 Task: Create a rule from the Routing list, Task moved to a section -> Set Priority in the project BrainBoost , set the section as To-Do and set the priority of the task as  High
Action: Mouse moved to (1012, 570)
Screenshot: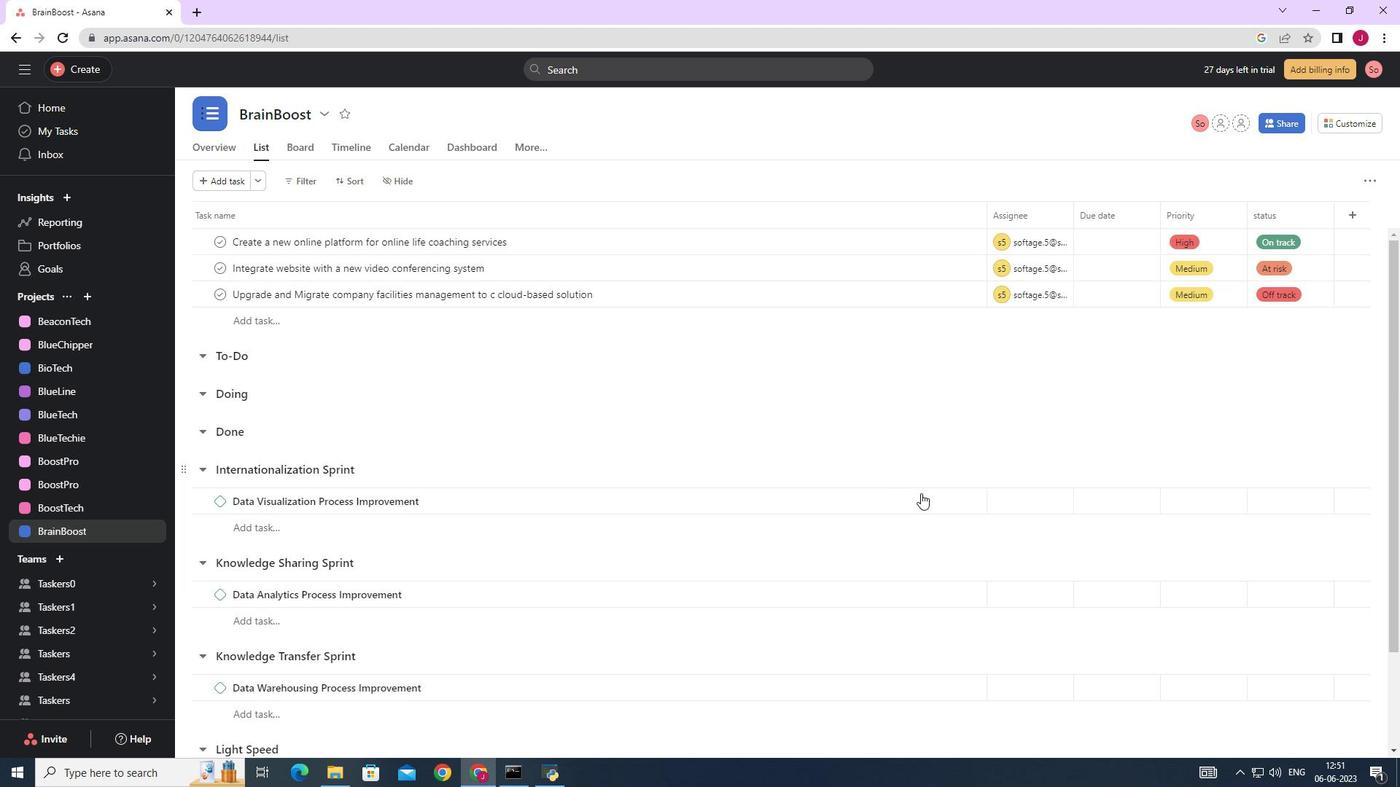 
Action: Mouse scrolled (1012, 571) with delta (0, 0)
Screenshot: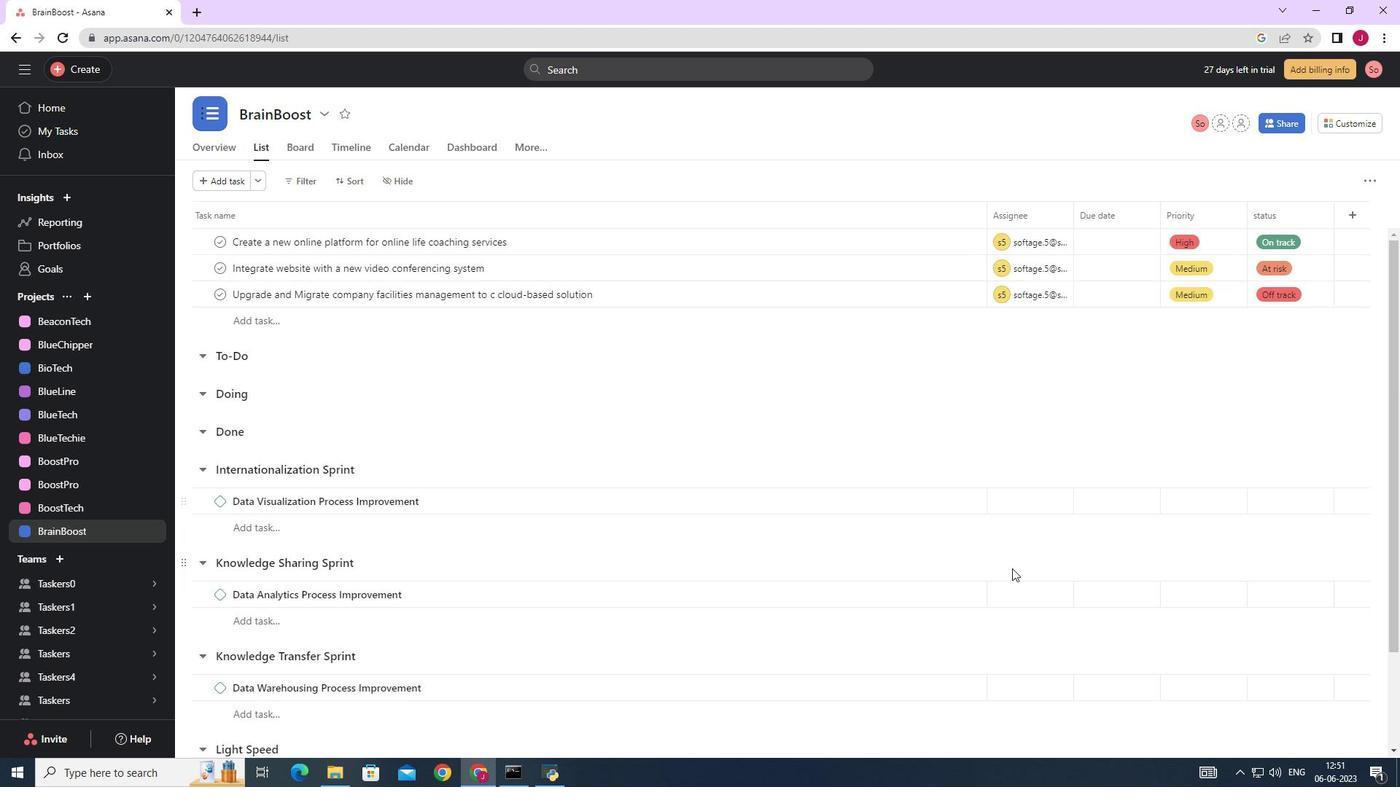 
Action: Mouse moved to (1012, 570)
Screenshot: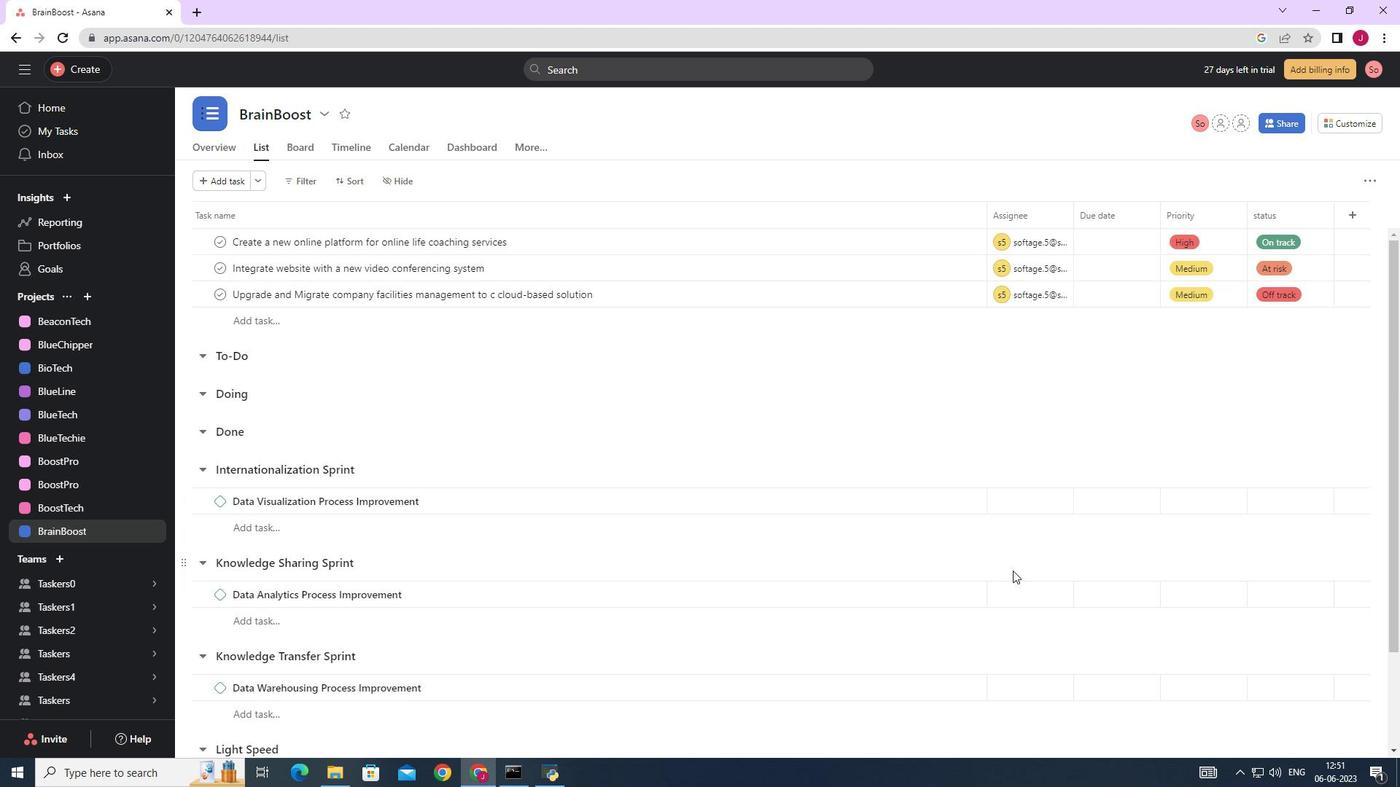 
Action: Mouse scrolled (1012, 571) with delta (0, 0)
Screenshot: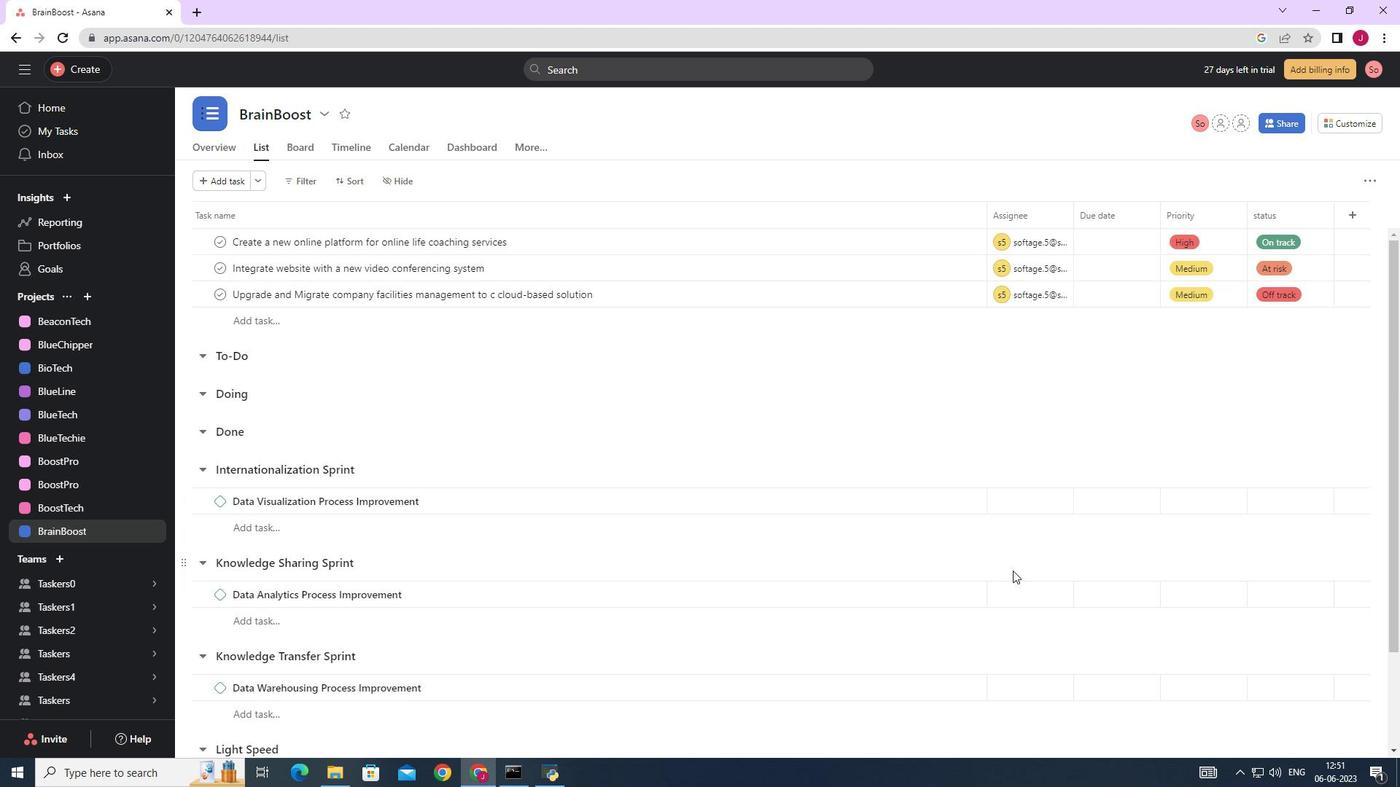
Action: Mouse moved to (1344, 125)
Screenshot: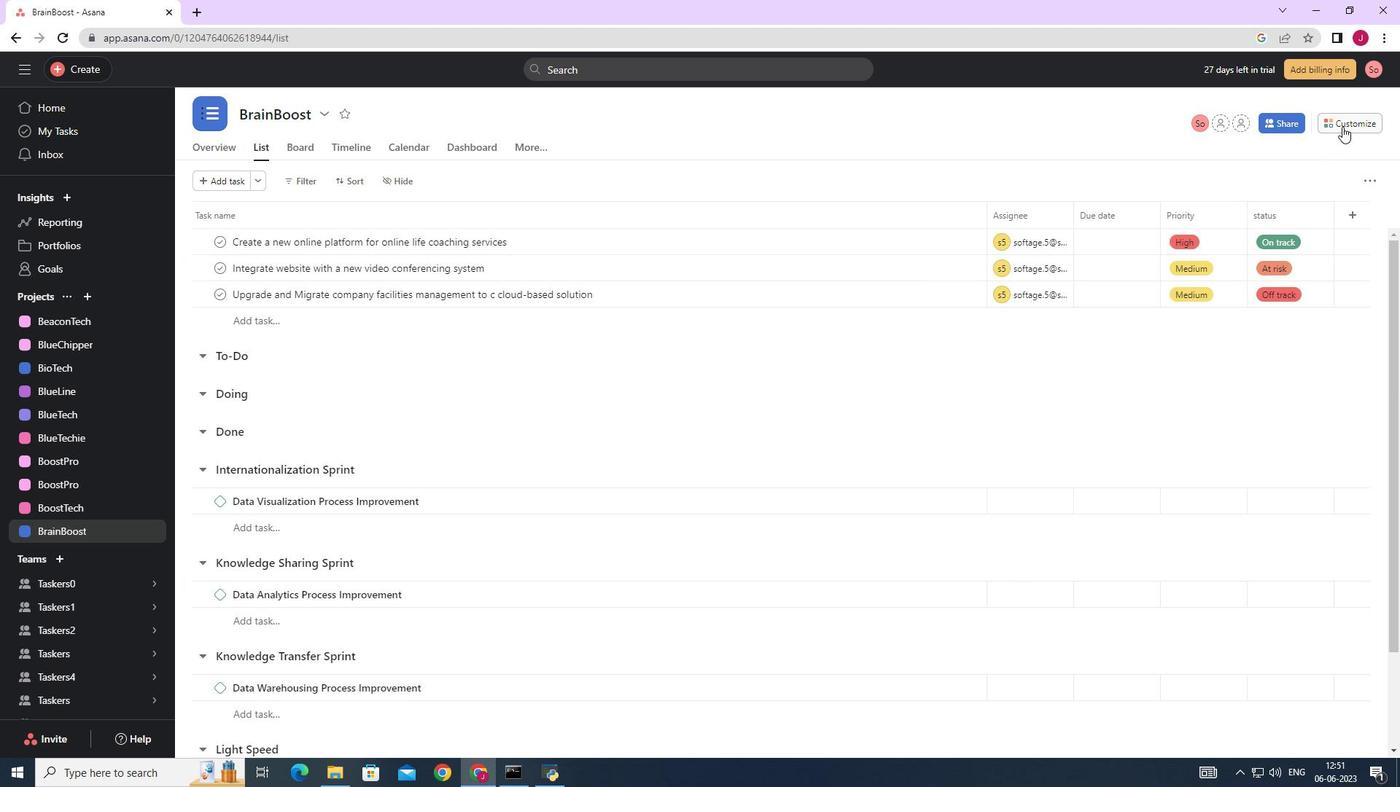 
Action: Mouse pressed left at (1344, 125)
Screenshot: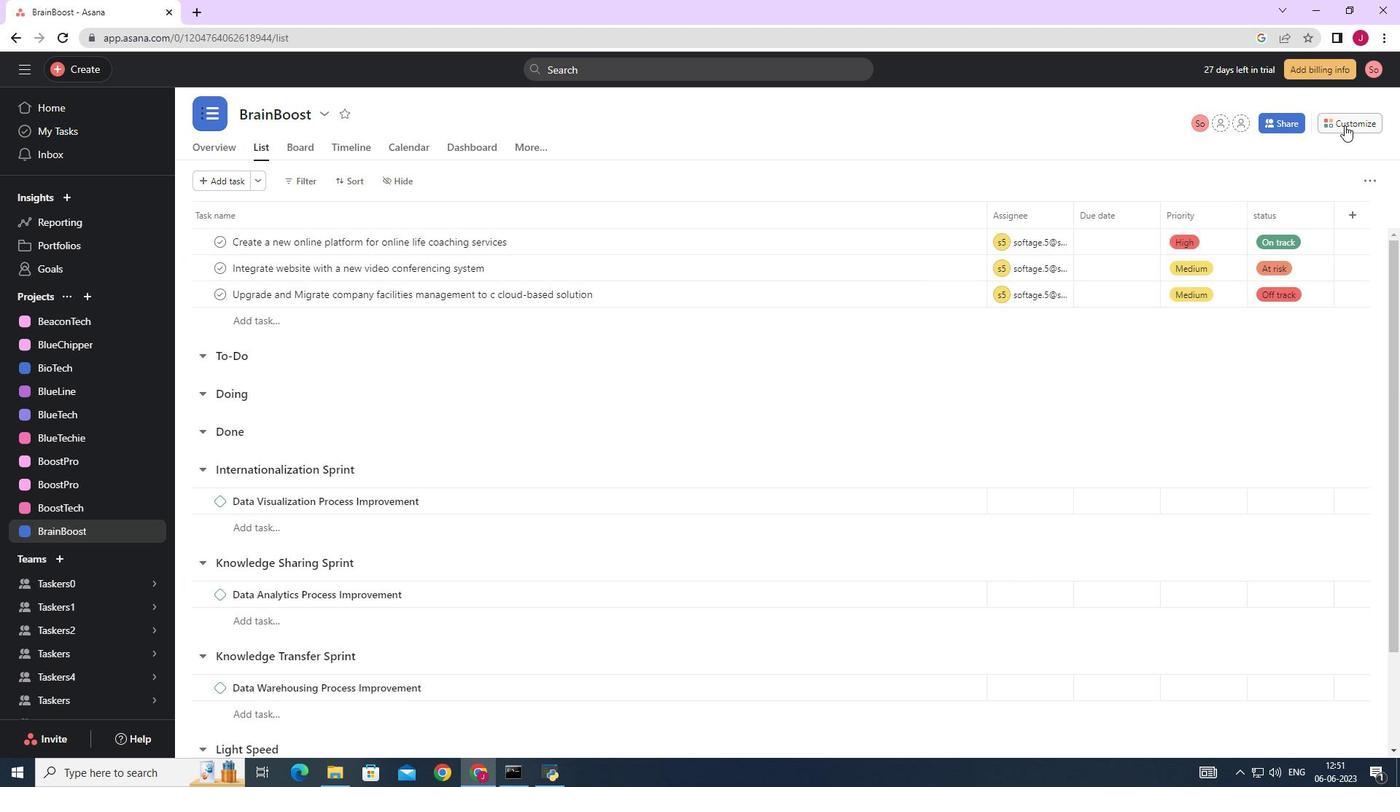 
Action: Mouse moved to (1096, 315)
Screenshot: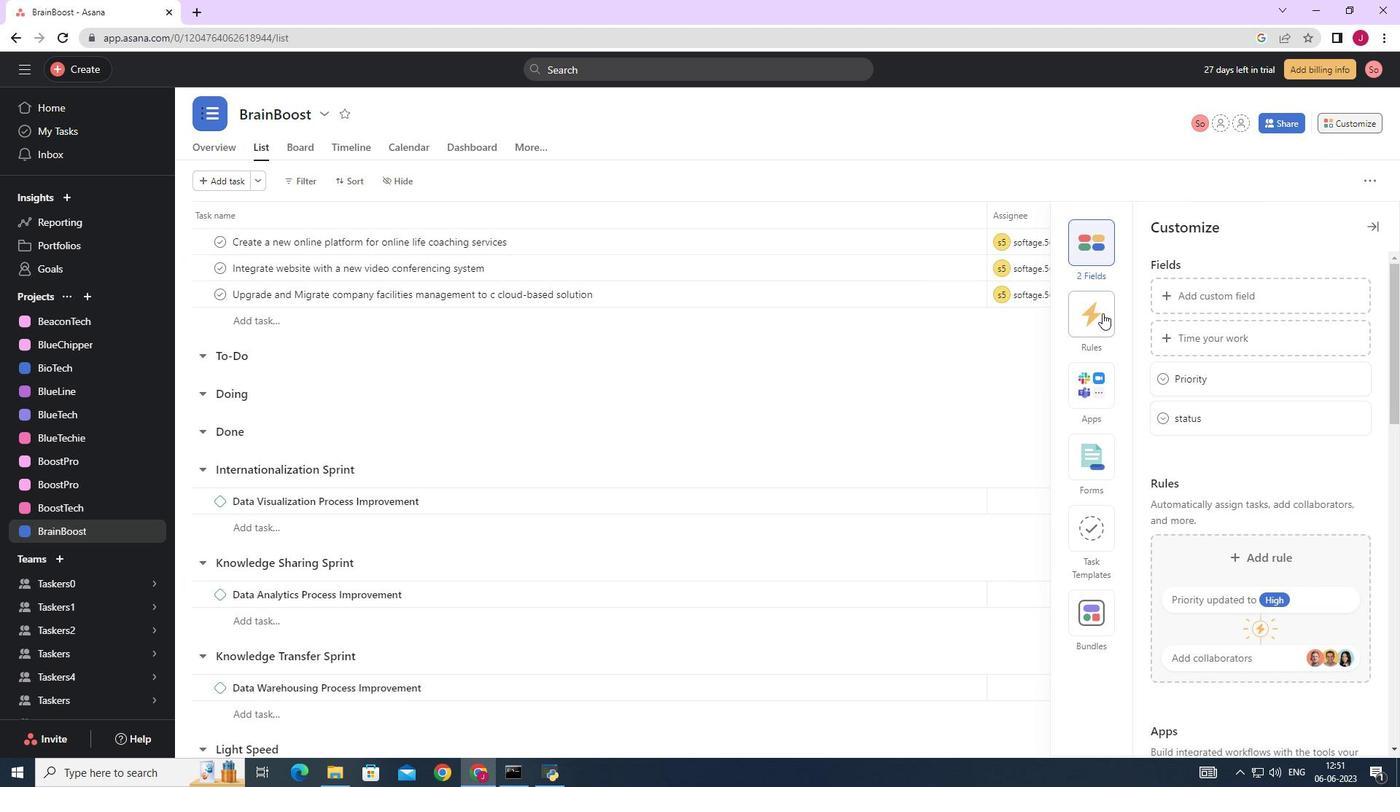 
Action: Mouse pressed left at (1096, 315)
Screenshot: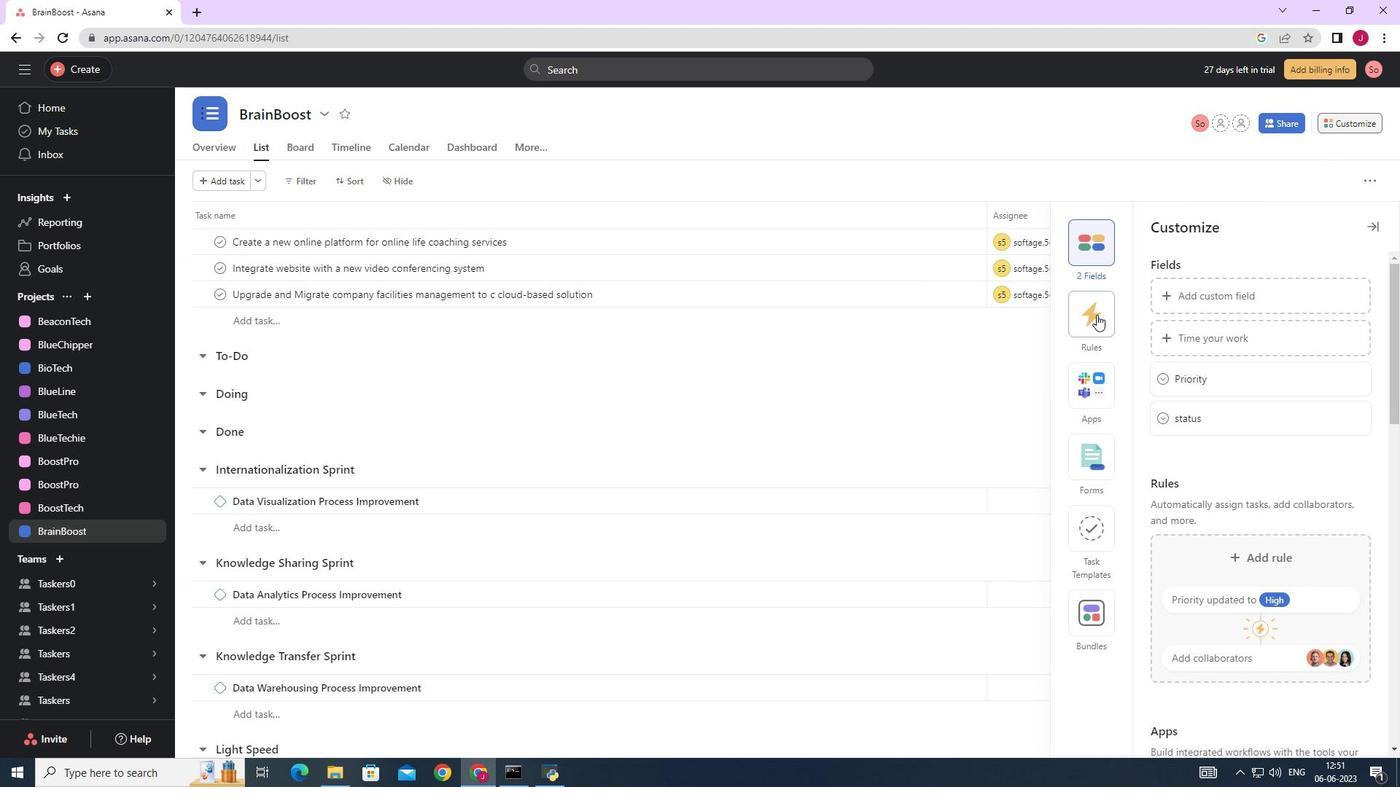
Action: Mouse moved to (1198, 339)
Screenshot: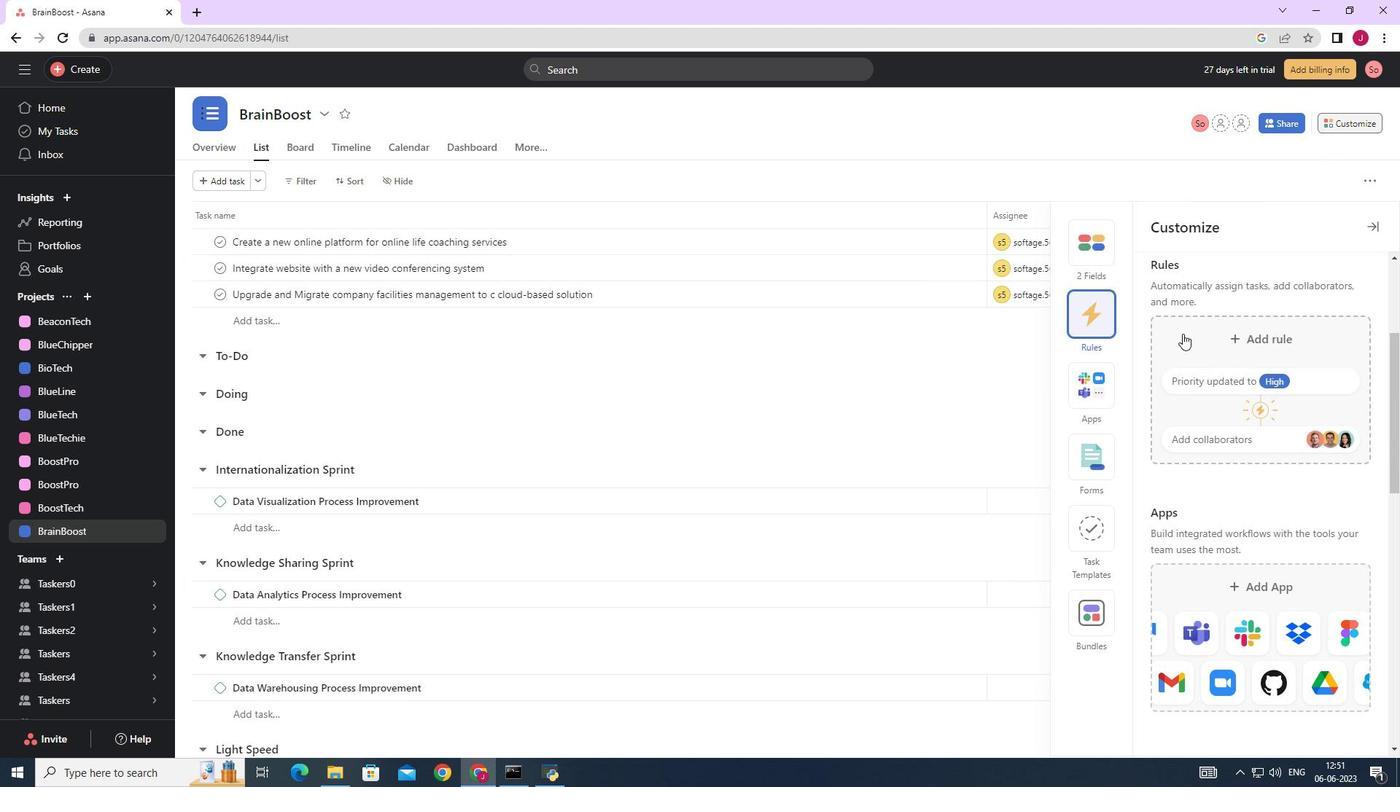 
Action: Mouse pressed left at (1198, 339)
Screenshot: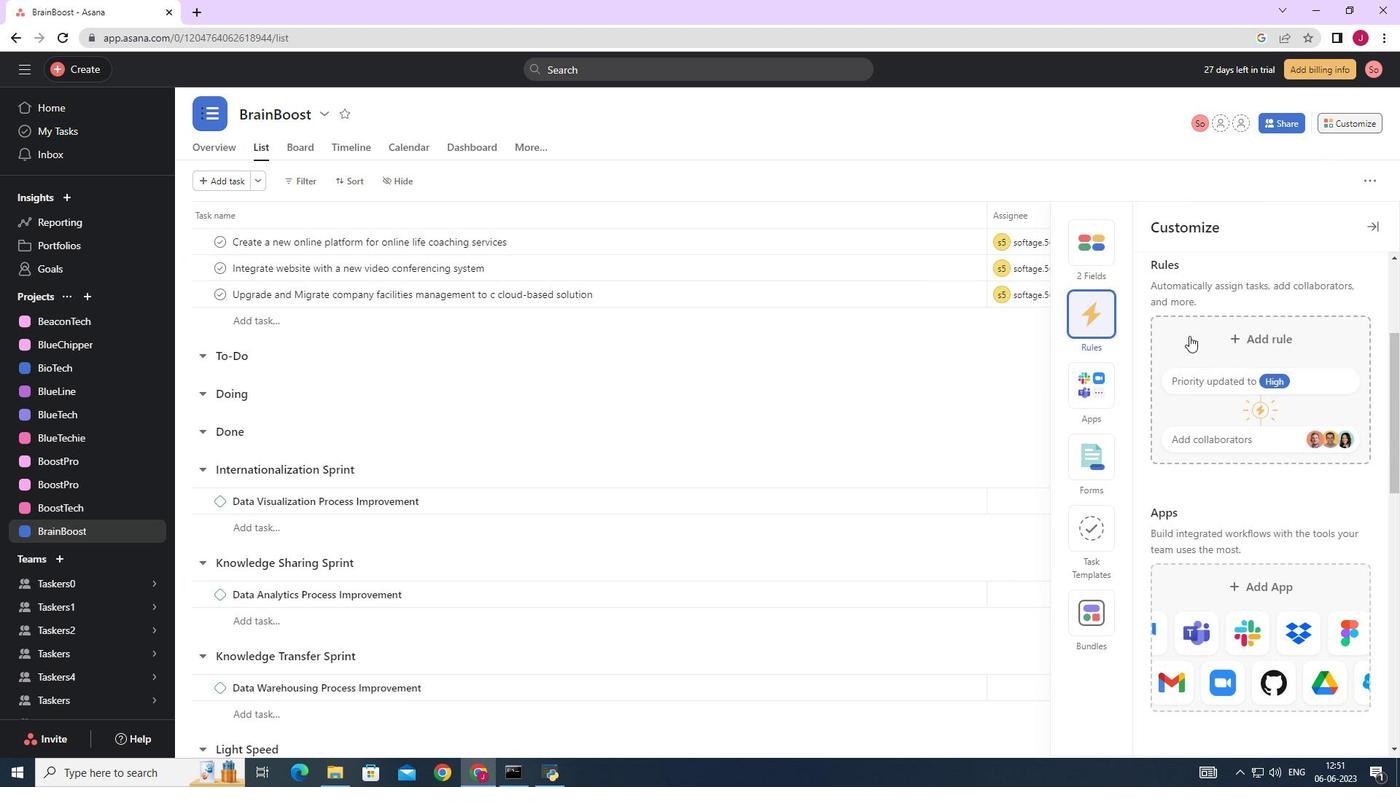 
Action: Mouse moved to (314, 190)
Screenshot: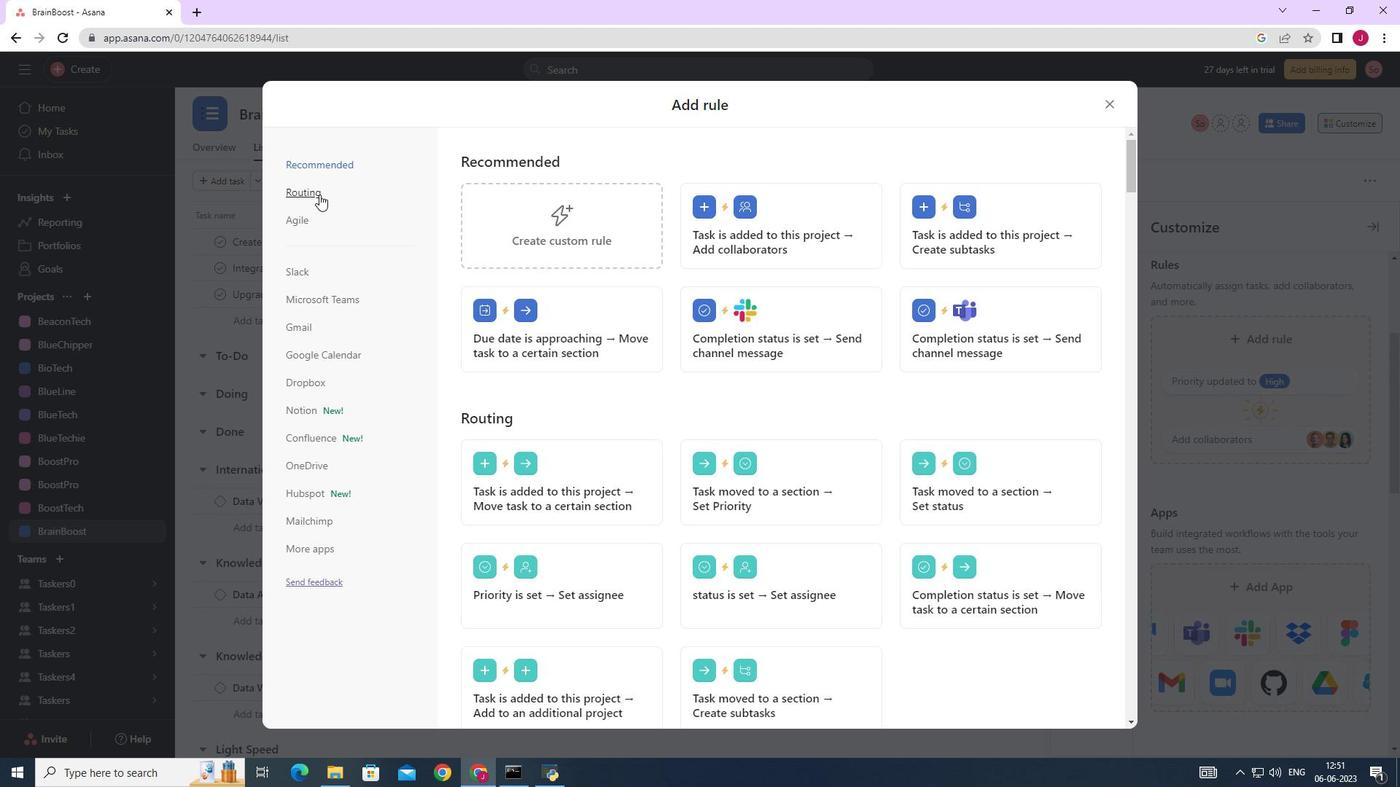 
Action: Mouse pressed left at (314, 190)
Screenshot: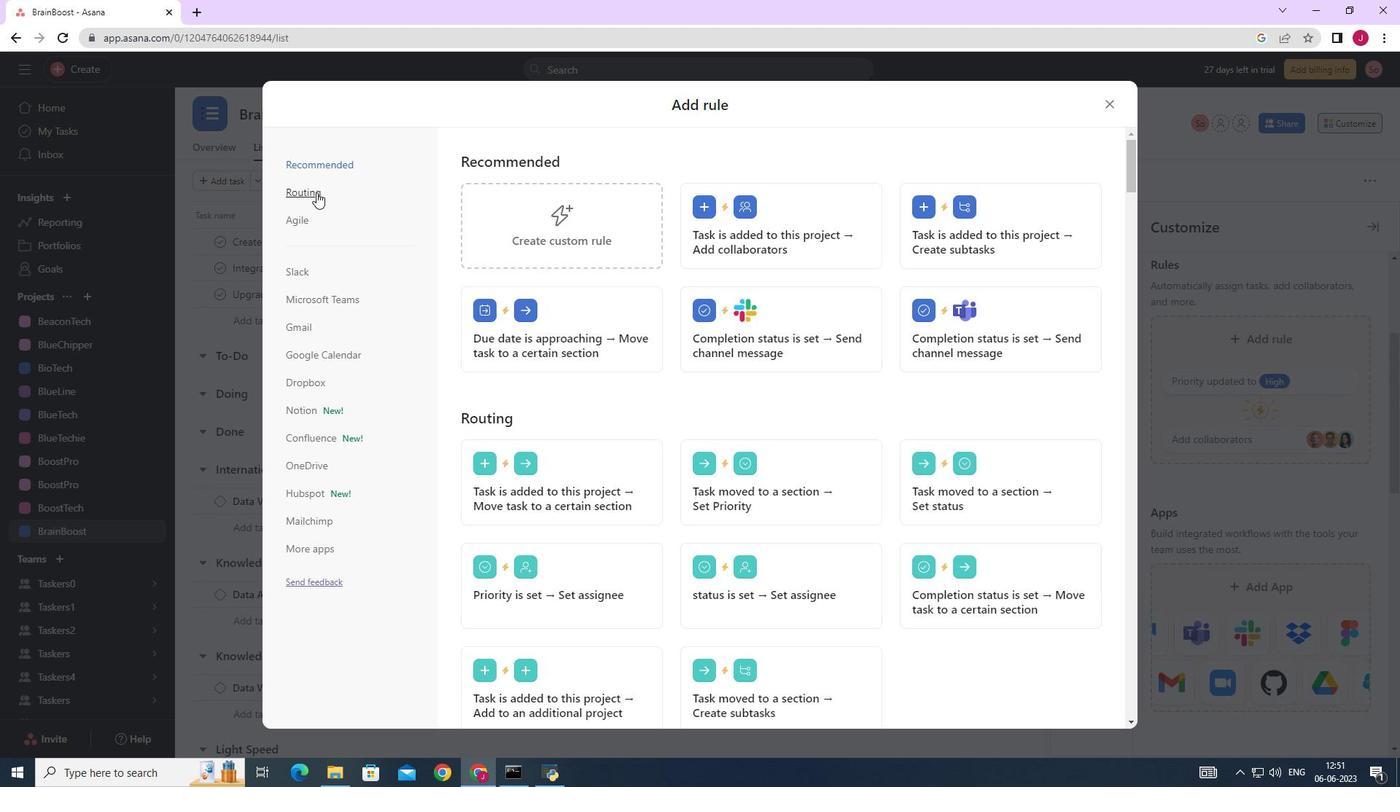 
Action: Mouse moved to (767, 212)
Screenshot: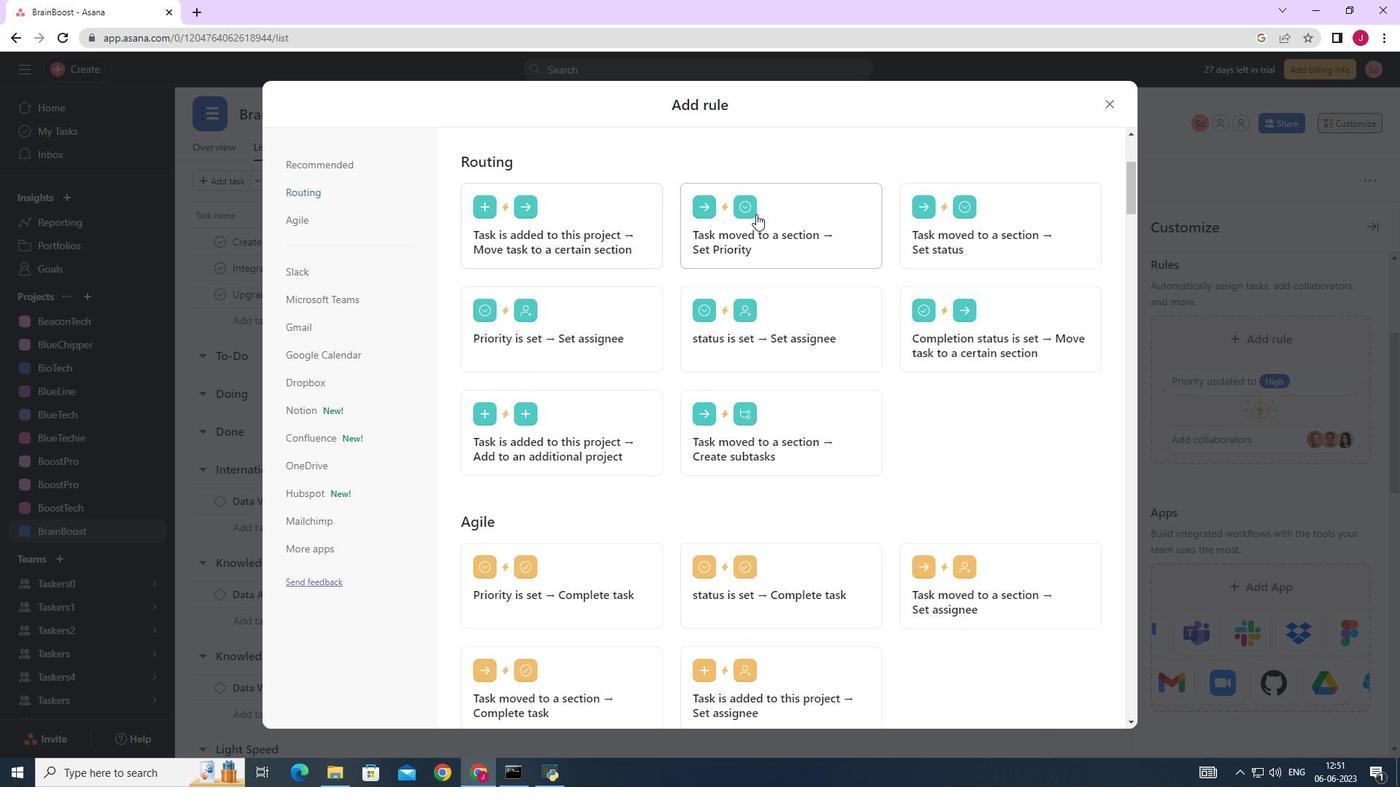 
Action: Mouse pressed left at (767, 212)
Screenshot: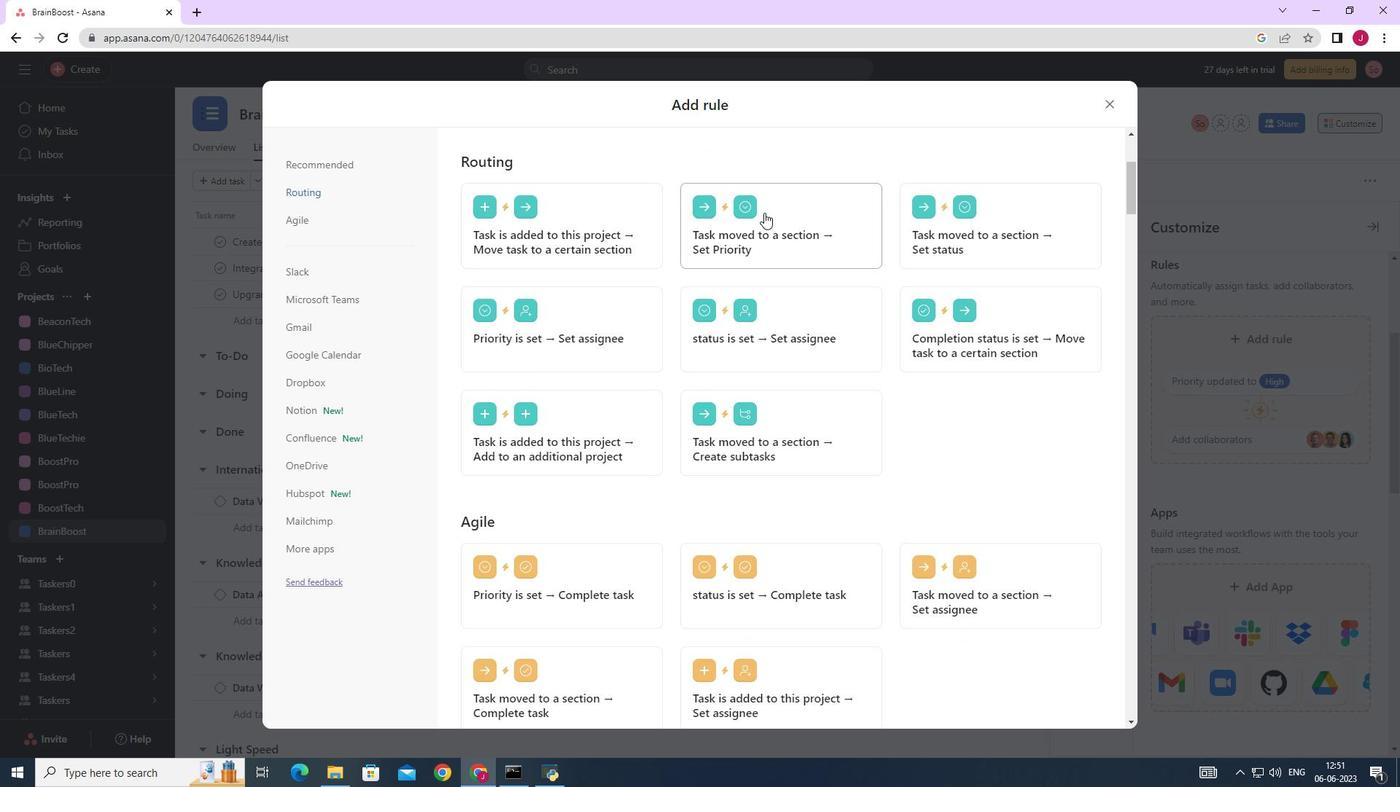 
Action: Mouse moved to (554, 382)
Screenshot: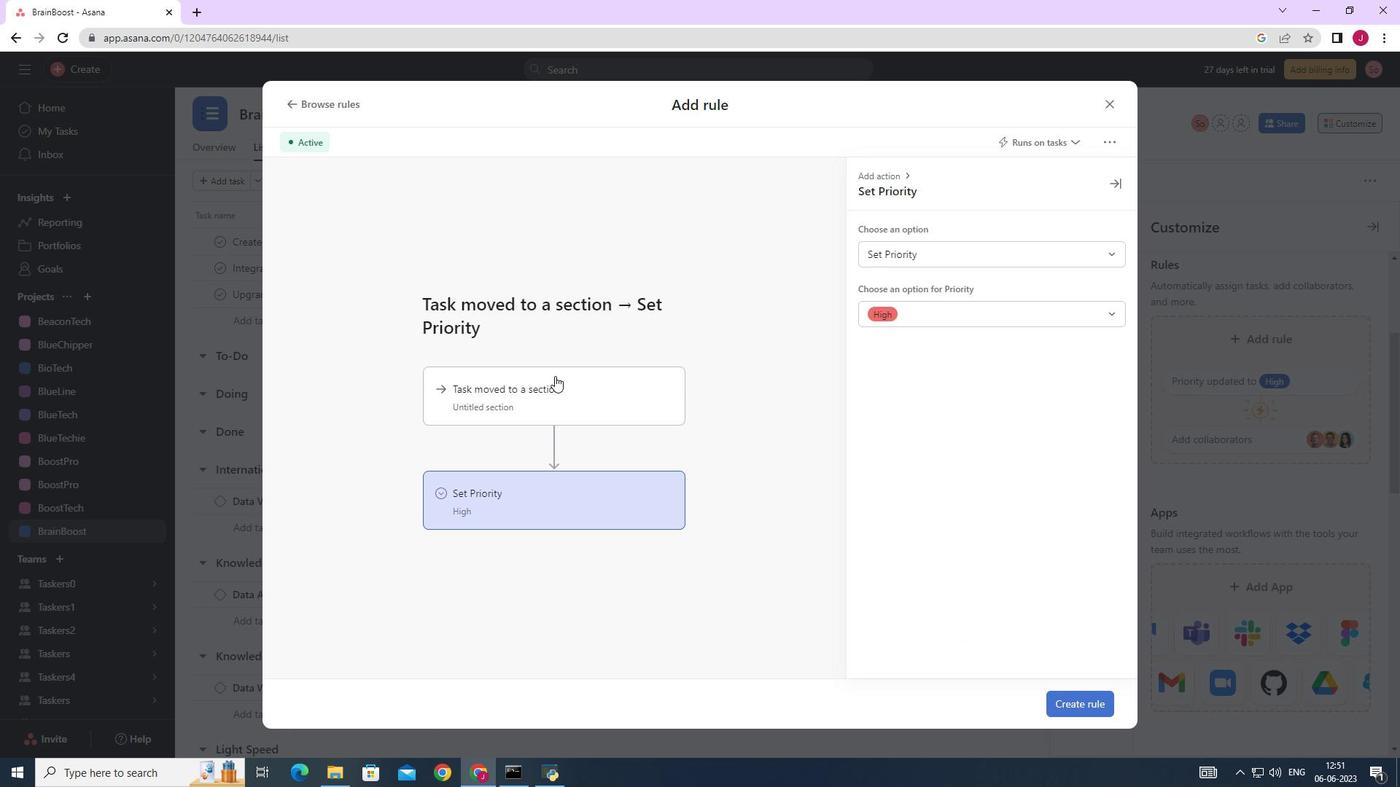 
Action: Mouse pressed left at (554, 382)
Screenshot: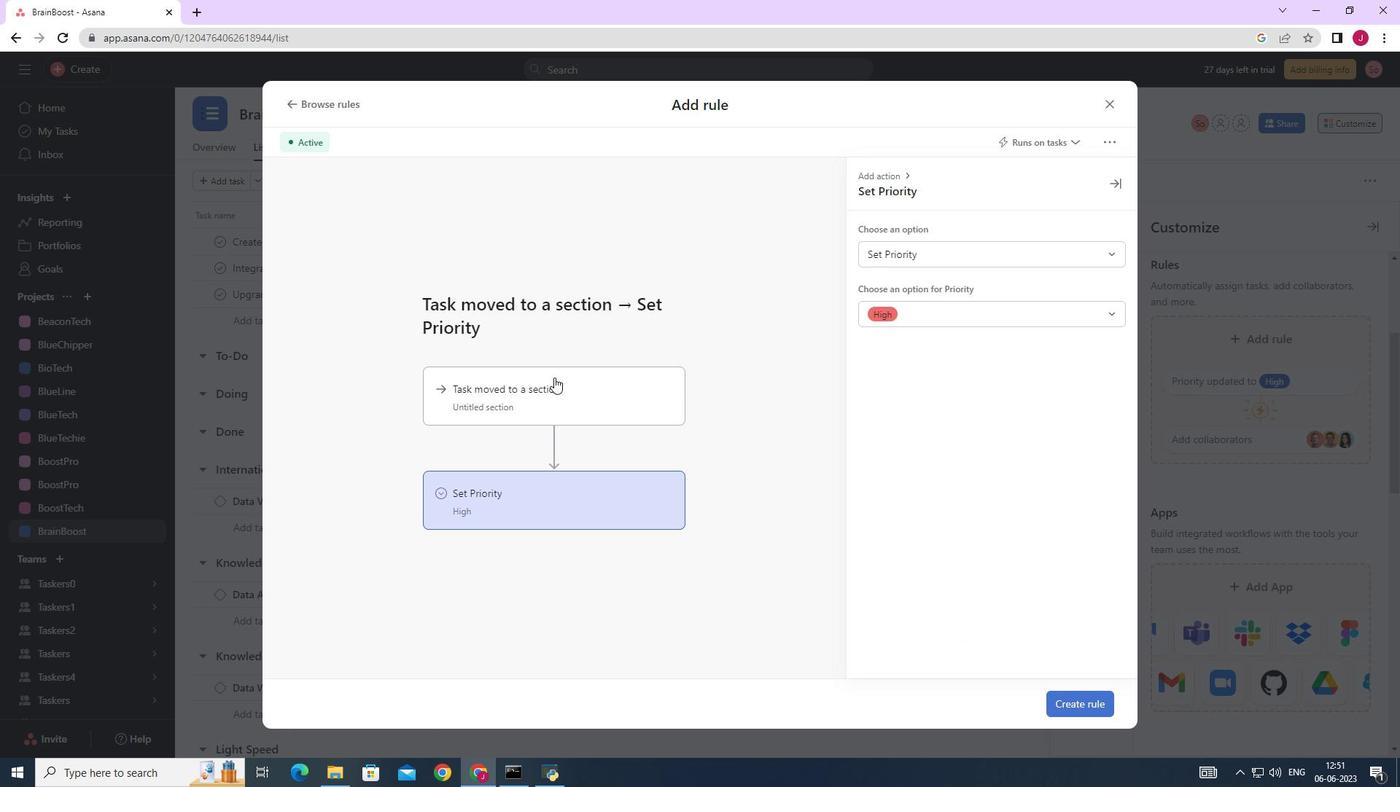 
Action: Mouse moved to (908, 253)
Screenshot: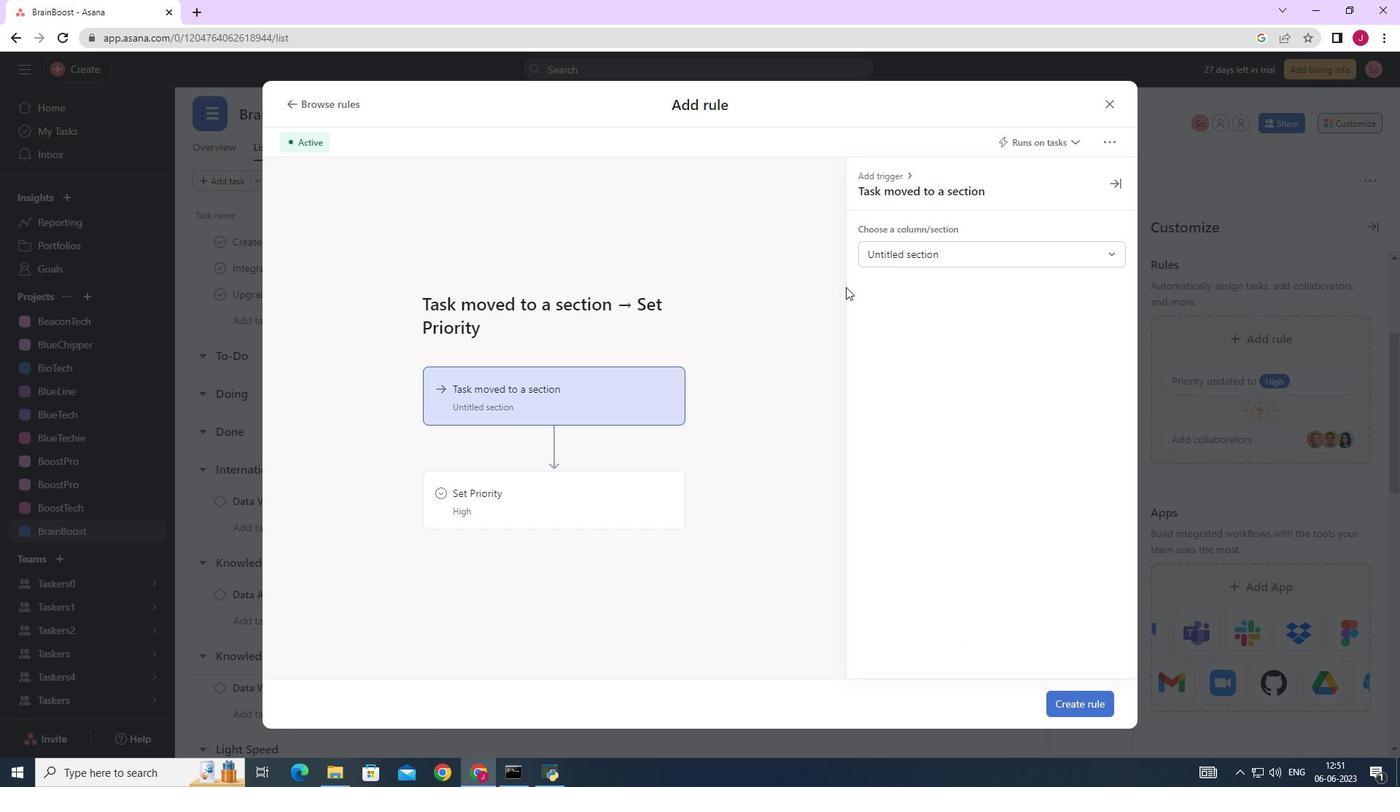 
Action: Mouse pressed left at (908, 253)
Screenshot: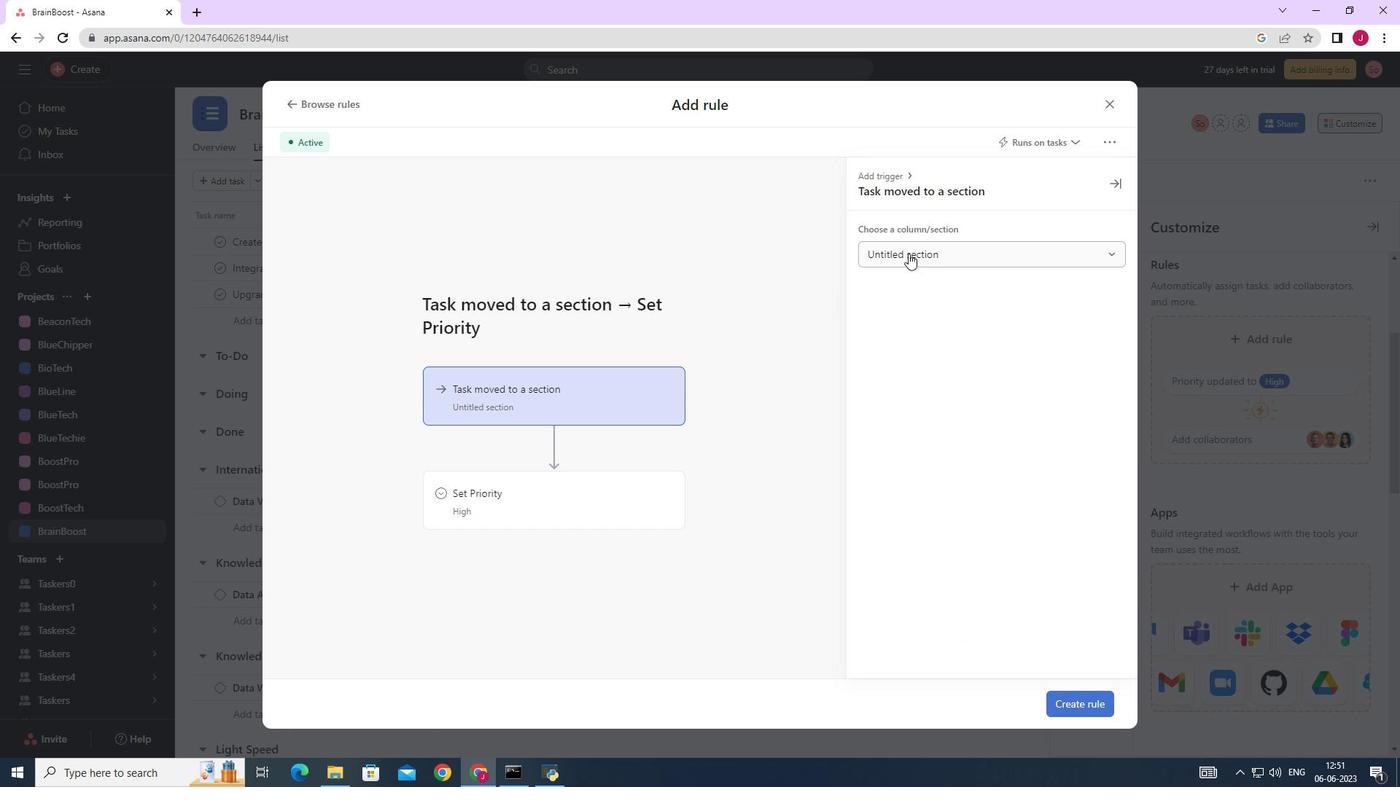 
Action: Mouse moved to (904, 312)
Screenshot: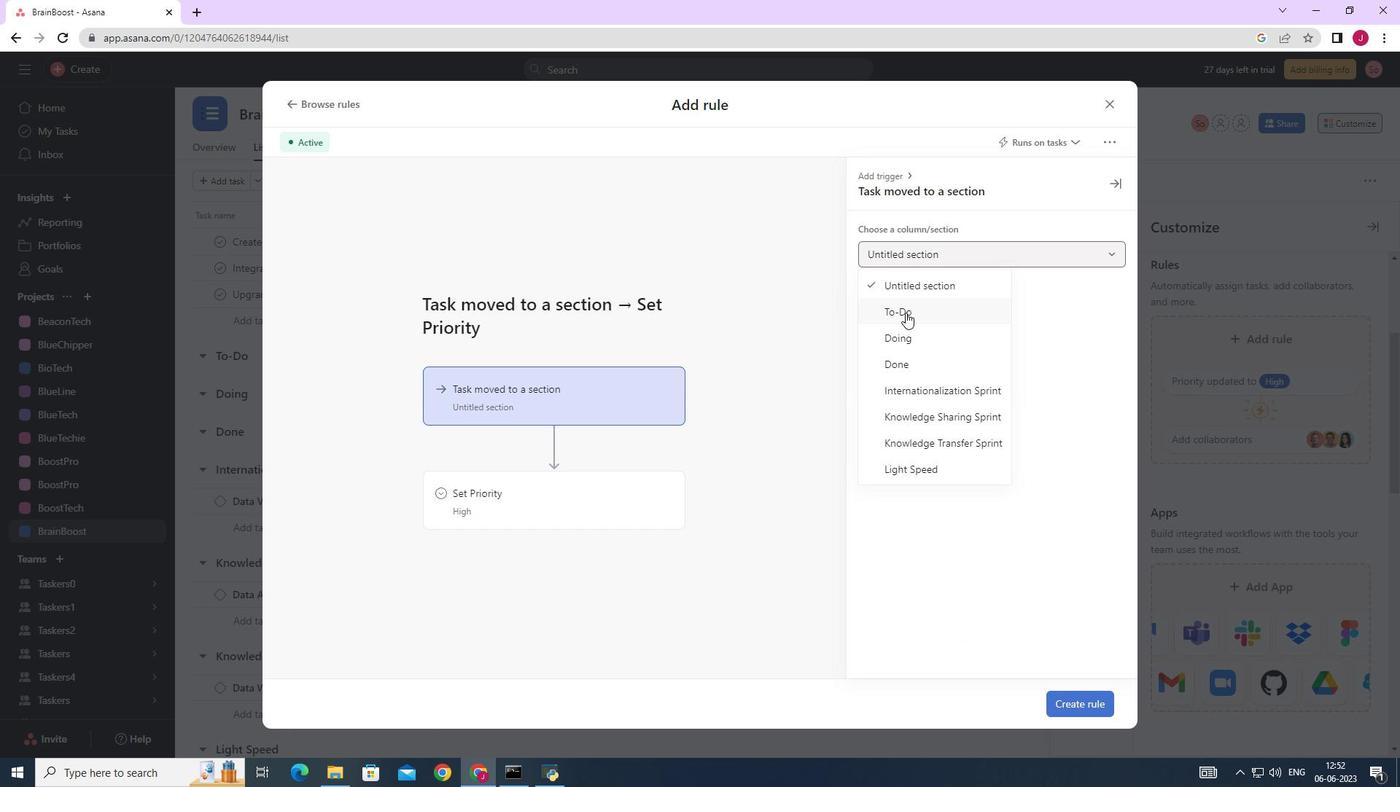 
Action: Mouse pressed left at (904, 312)
Screenshot: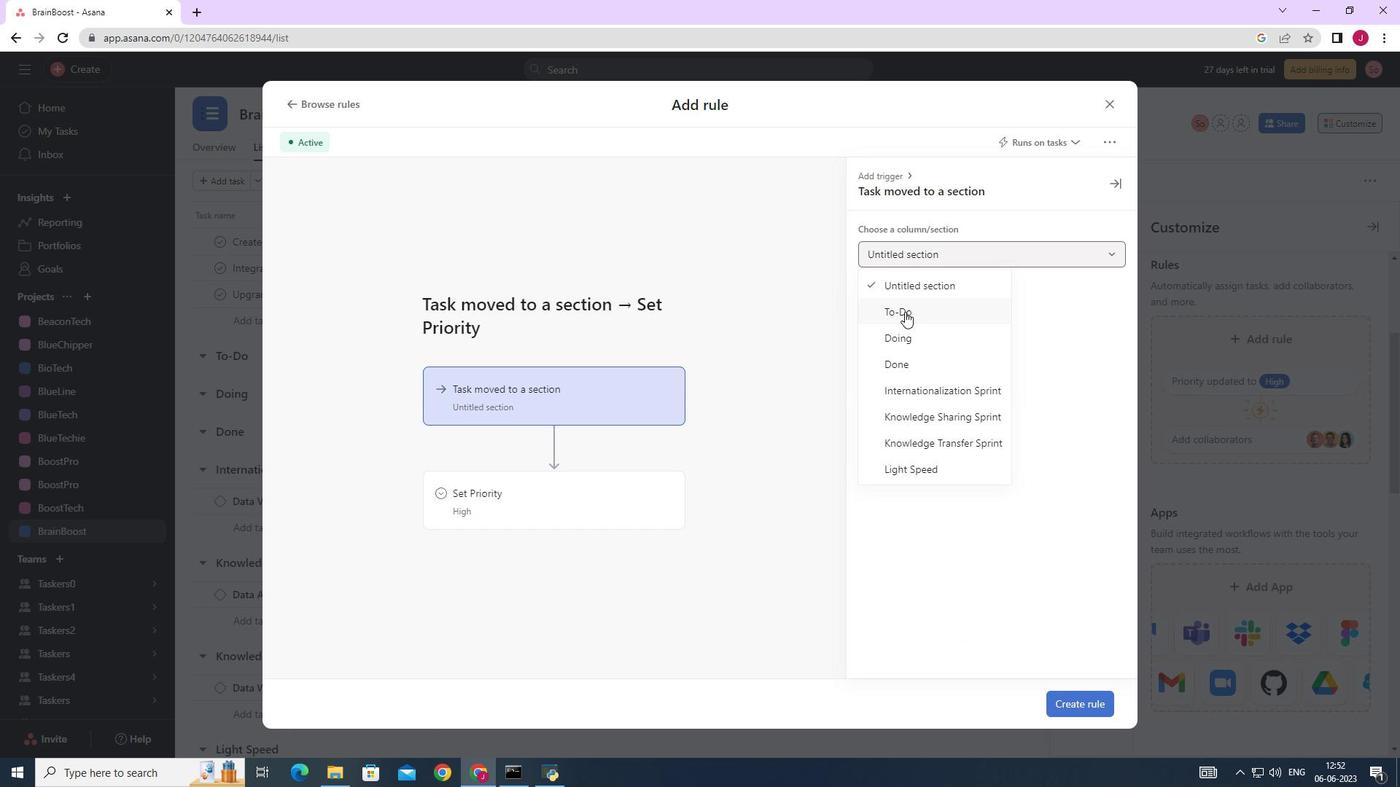 
Action: Mouse moved to (522, 500)
Screenshot: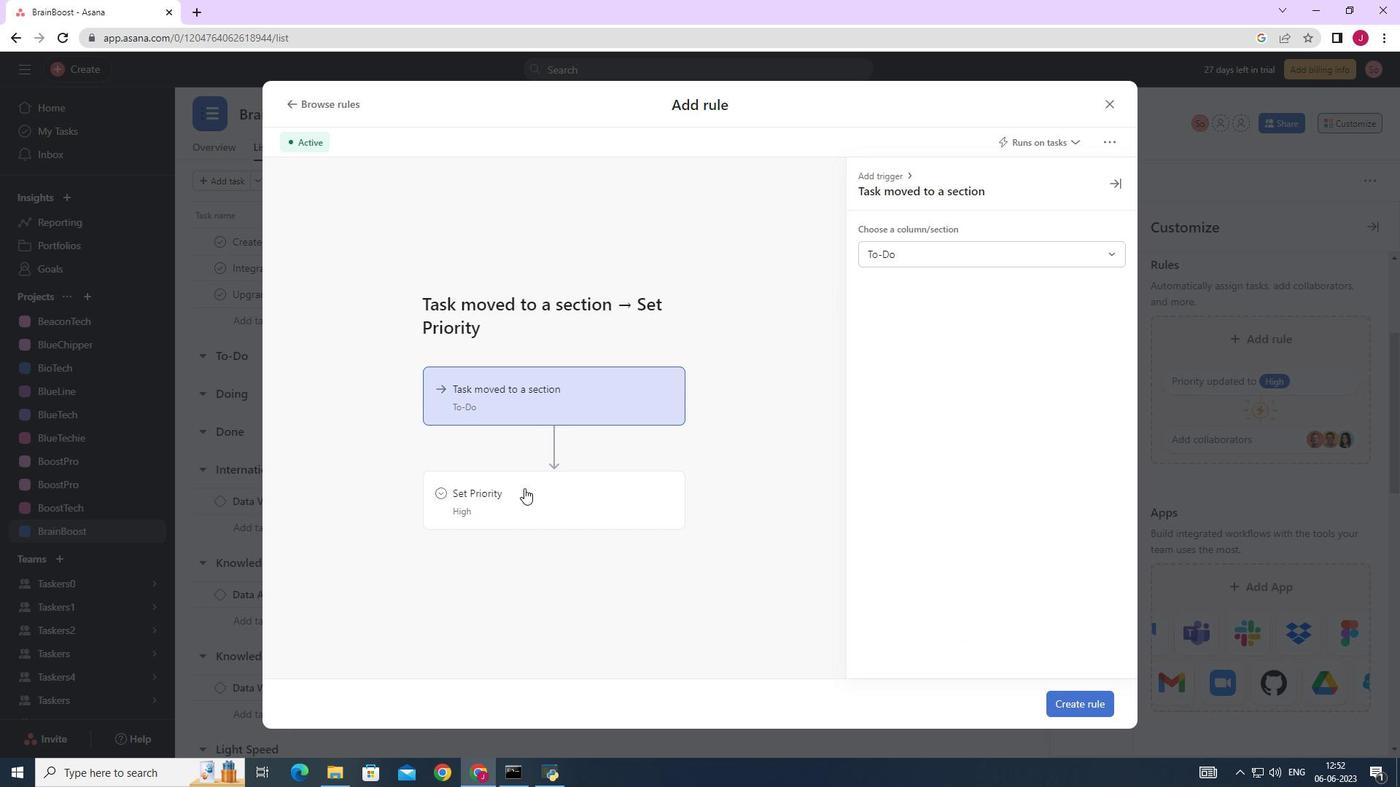 
Action: Mouse pressed left at (522, 500)
Screenshot: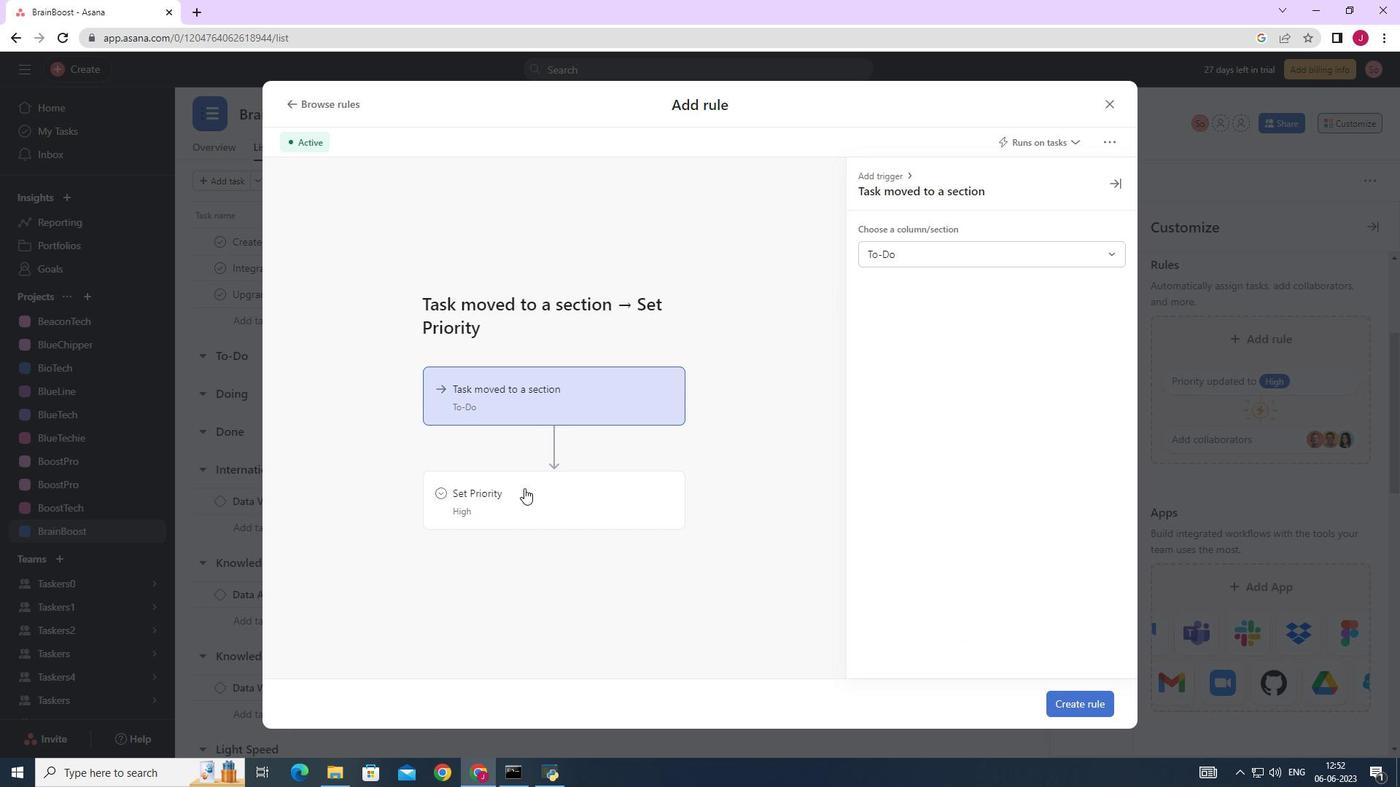 
Action: Mouse moved to (891, 248)
Screenshot: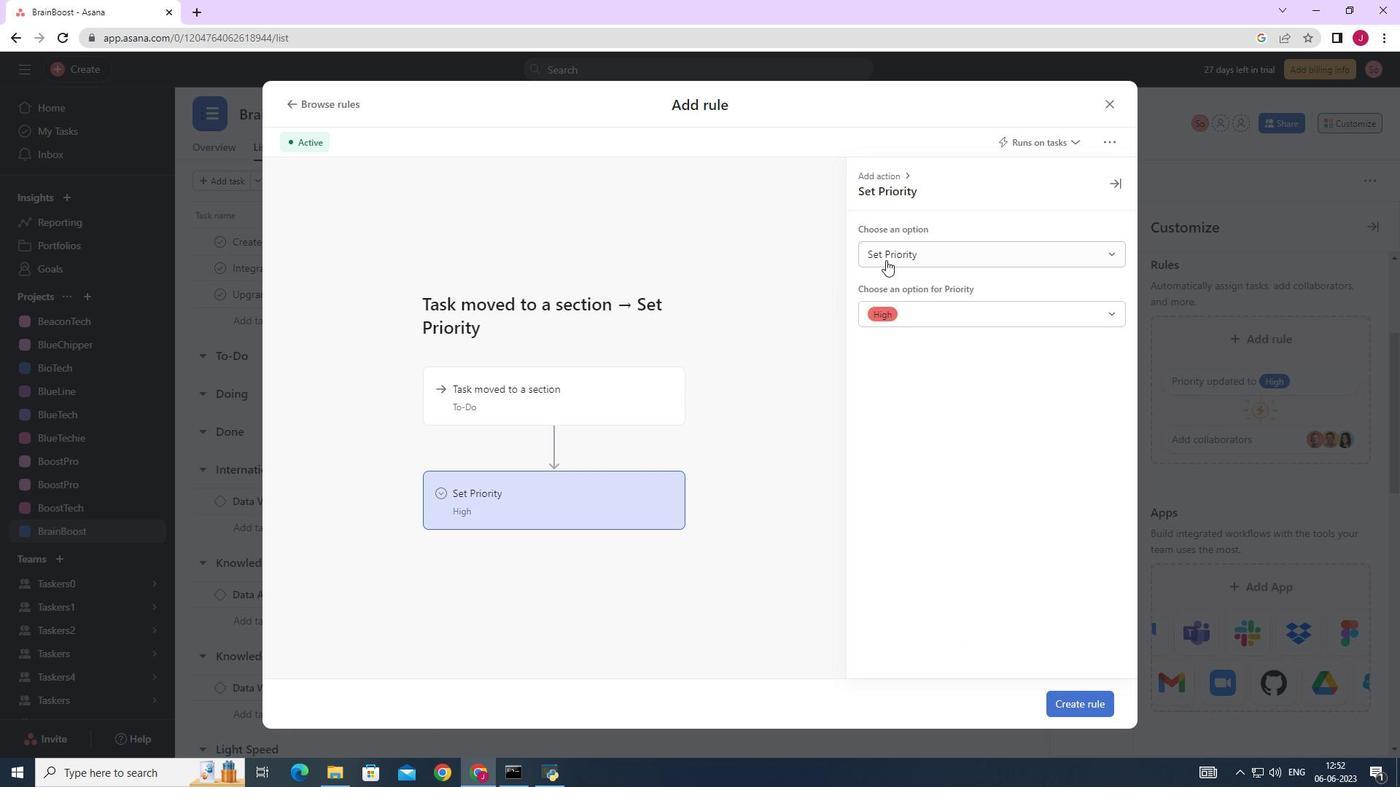 
Action: Mouse pressed left at (891, 248)
Screenshot: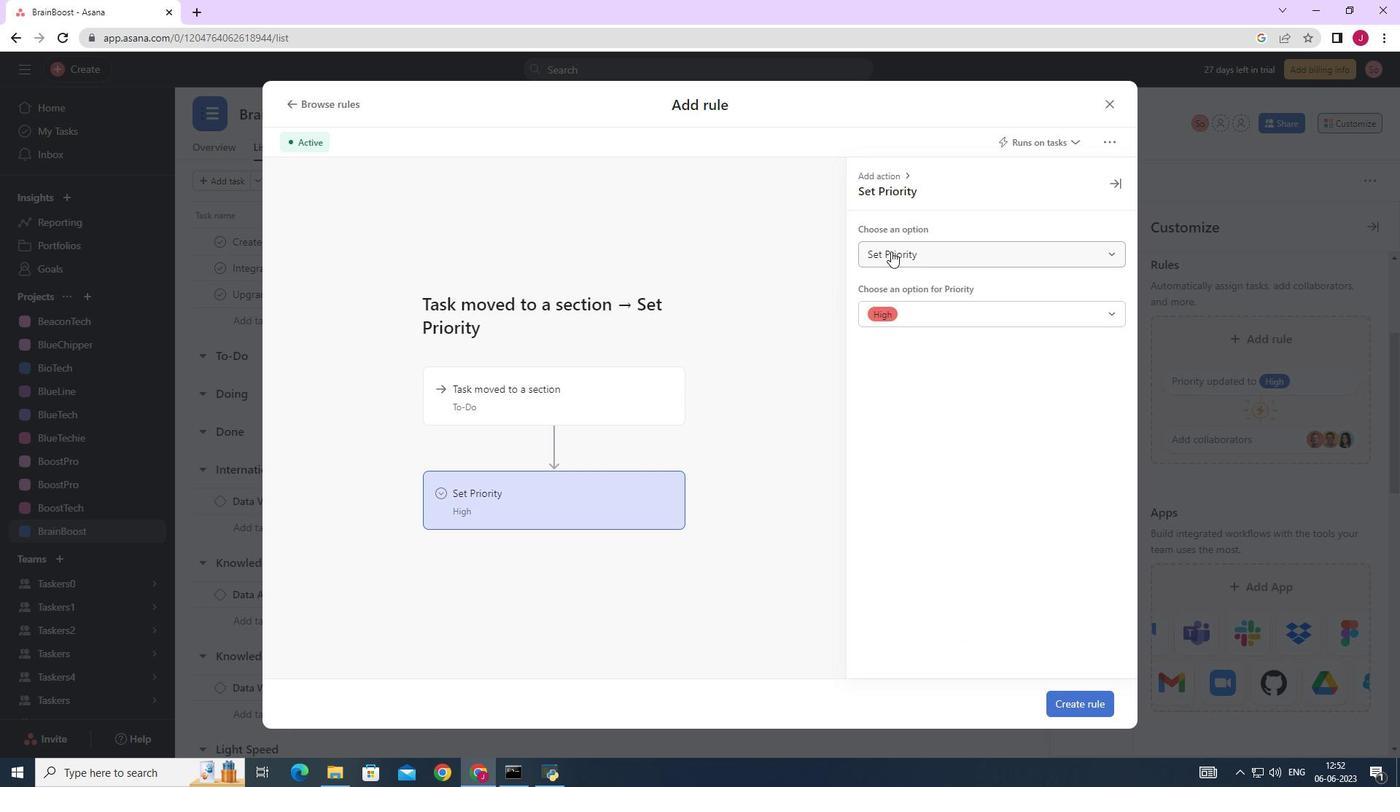 
Action: Mouse moved to (939, 252)
Screenshot: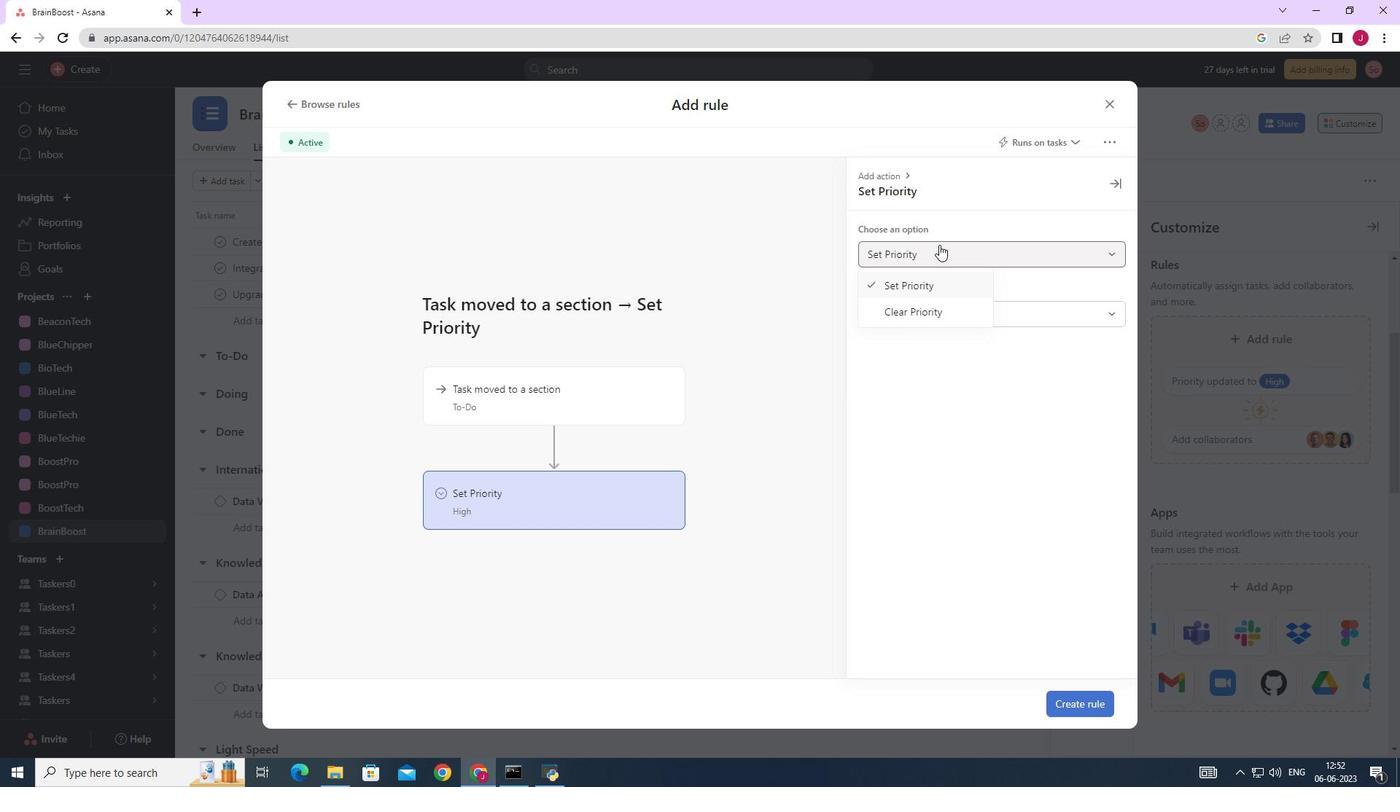 
Action: Mouse pressed left at (939, 252)
Screenshot: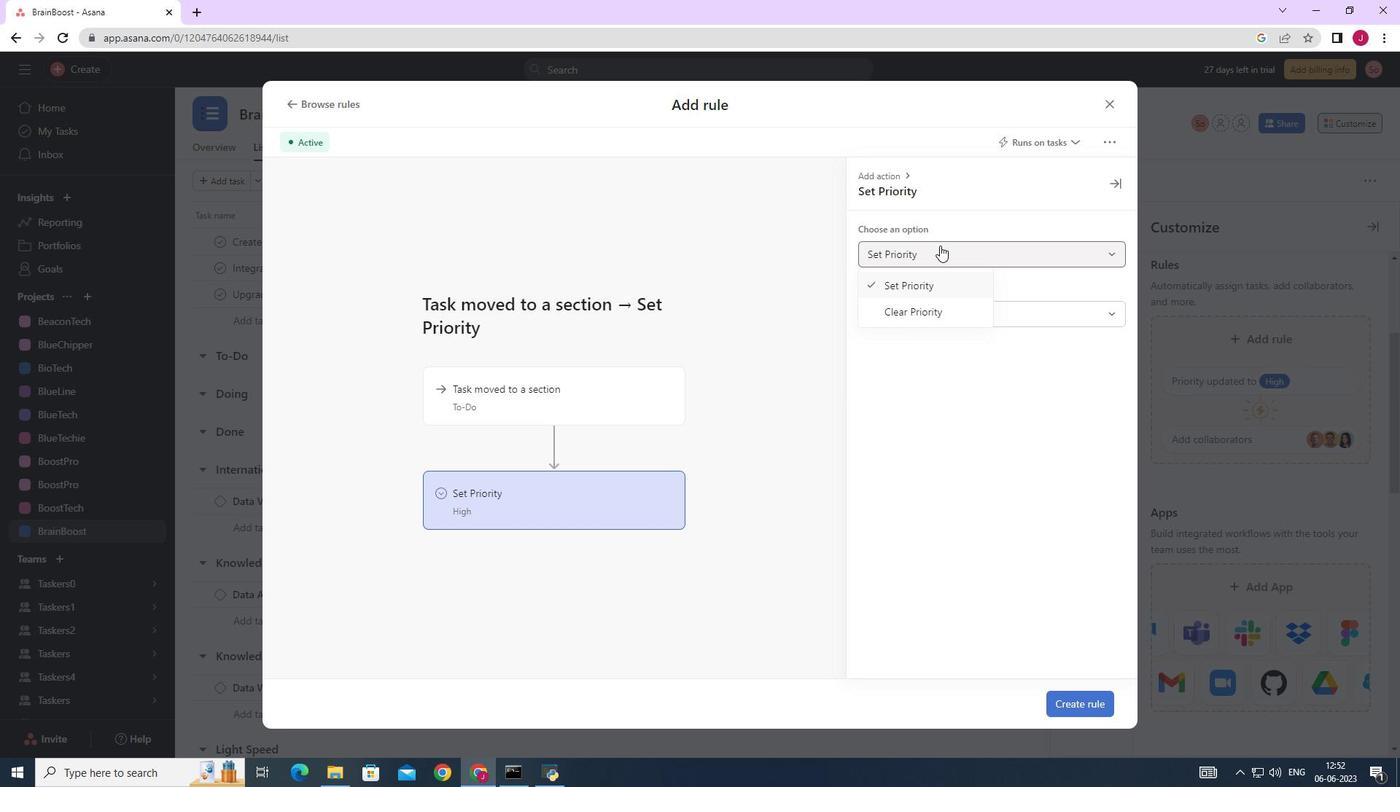 
Action: Mouse moved to (882, 314)
Screenshot: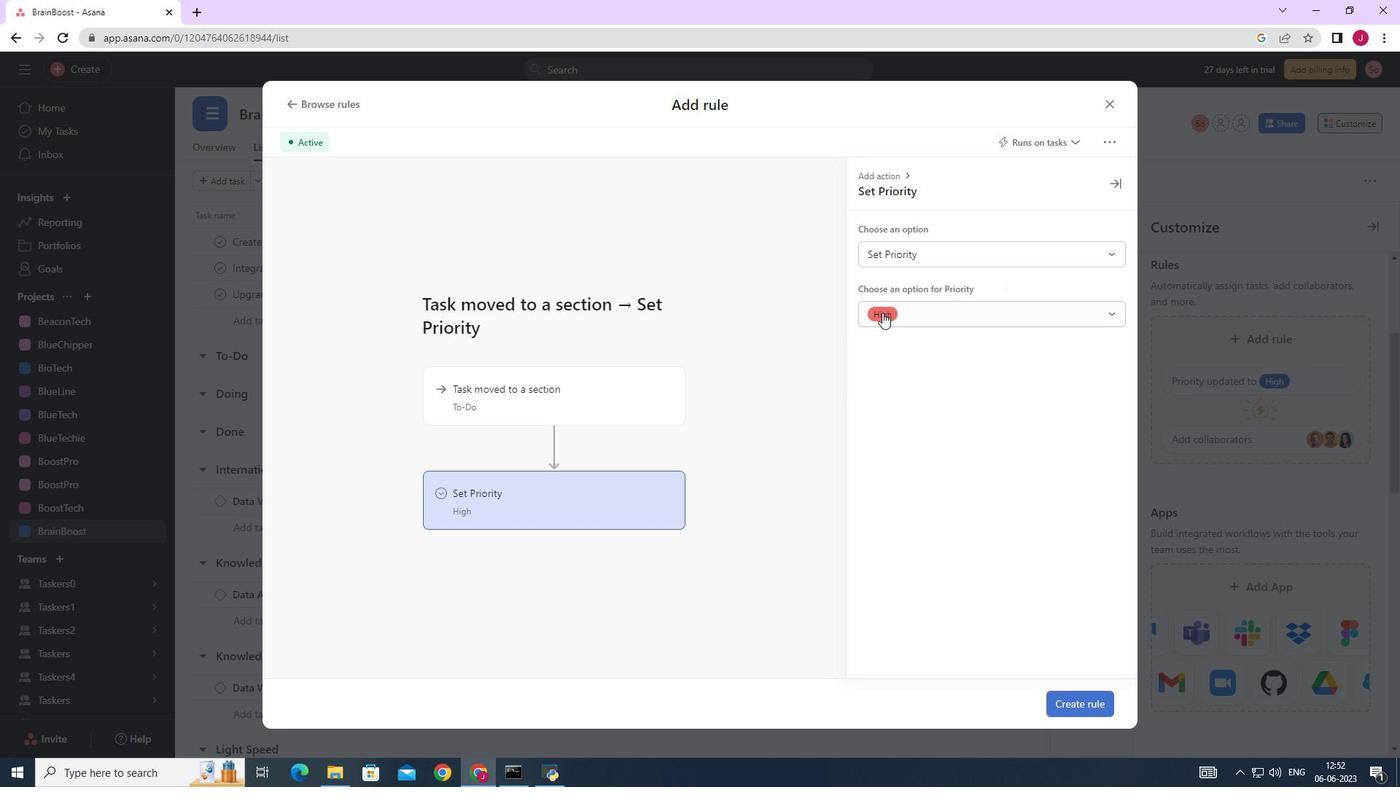 
Action: Mouse pressed left at (882, 314)
Screenshot: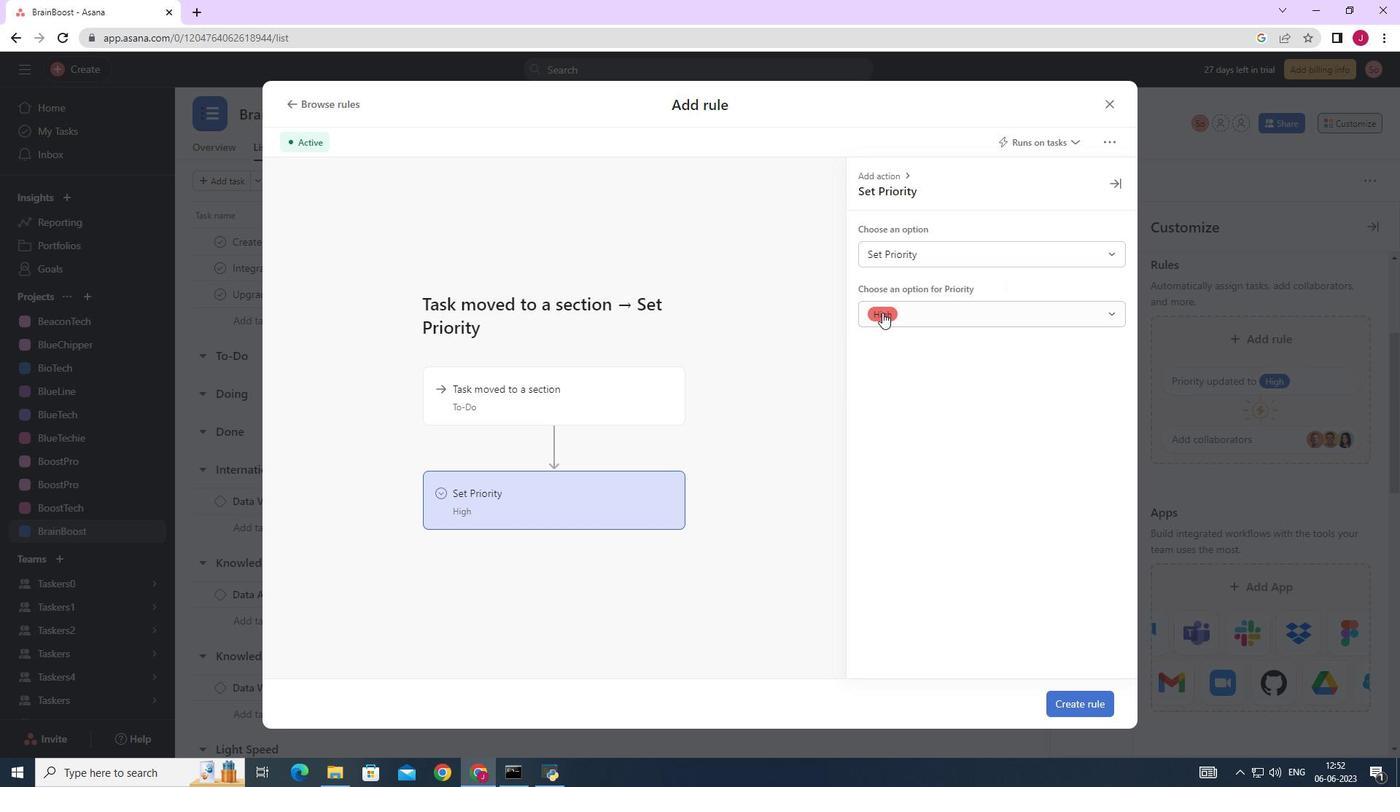 
Action: Mouse moved to (897, 346)
Screenshot: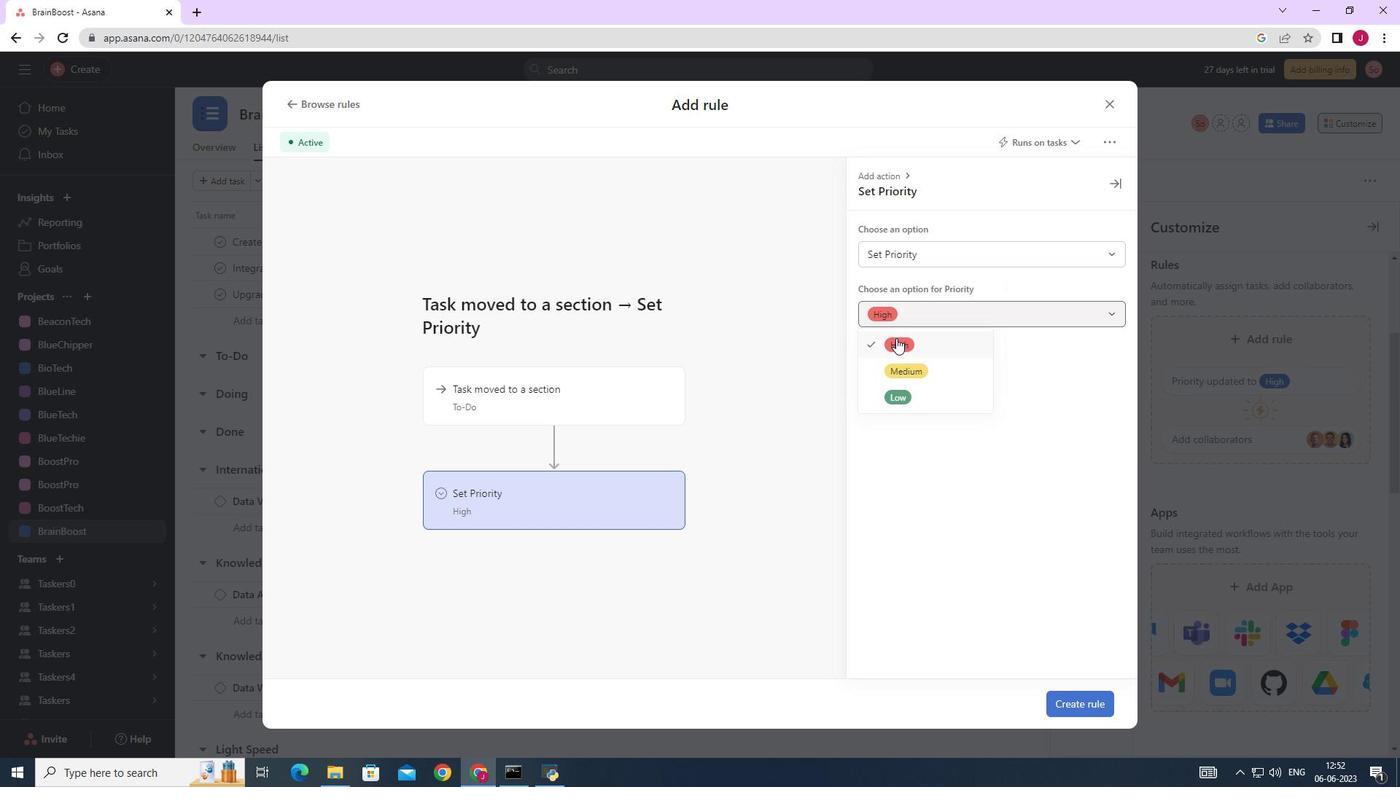 
Action: Mouse pressed left at (897, 346)
Screenshot: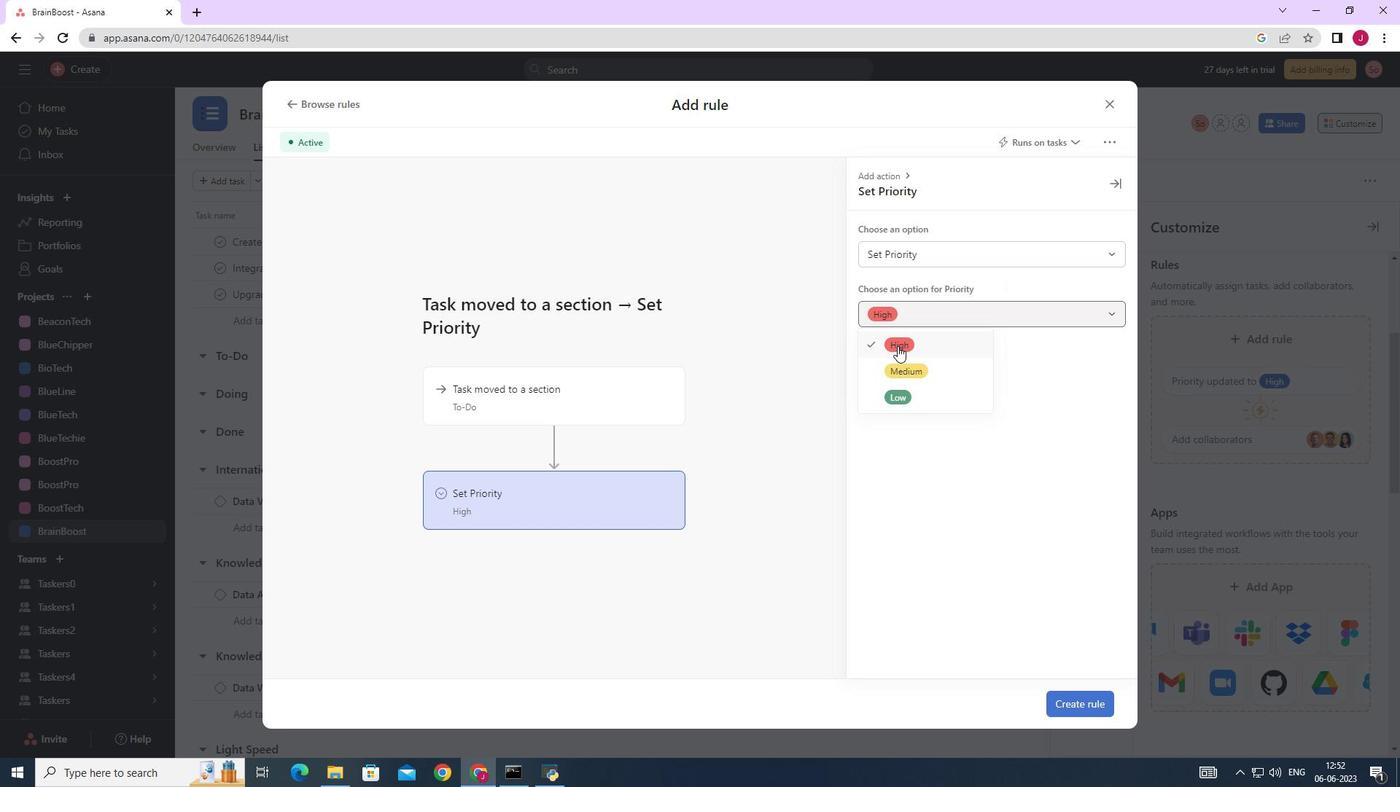 
Action: Mouse moved to (1069, 701)
Screenshot: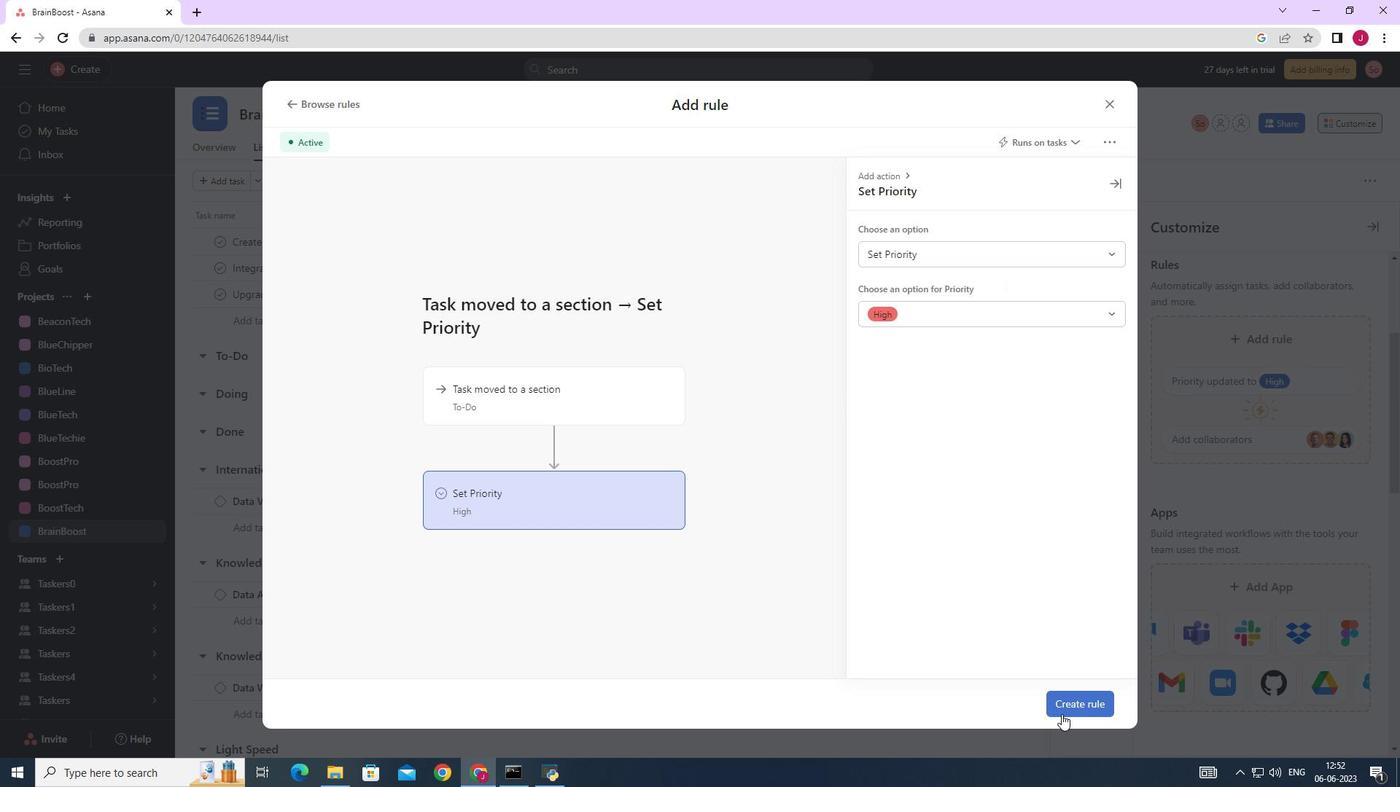 
Action: Mouse pressed left at (1069, 701)
Screenshot: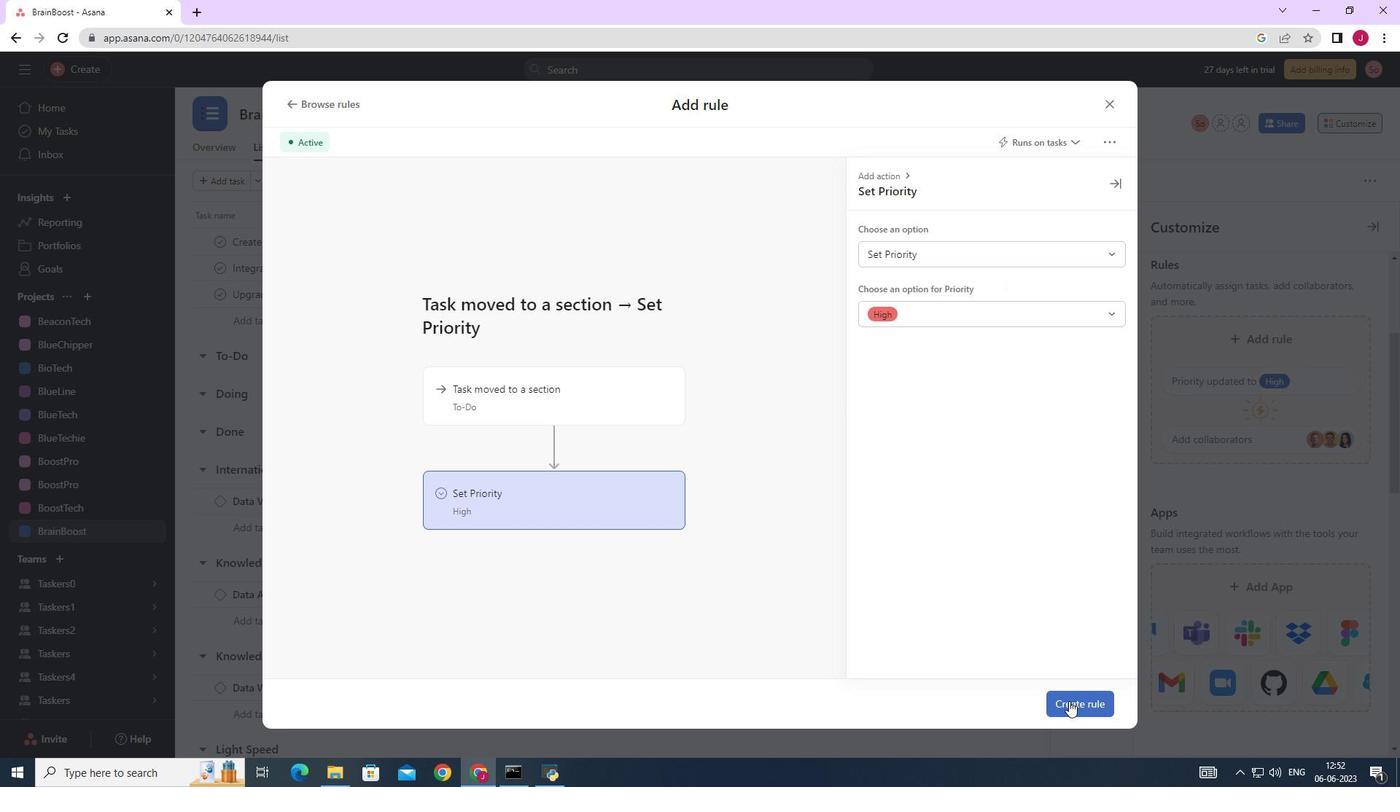 
Action: Mouse moved to (945, 557)
Screenshot: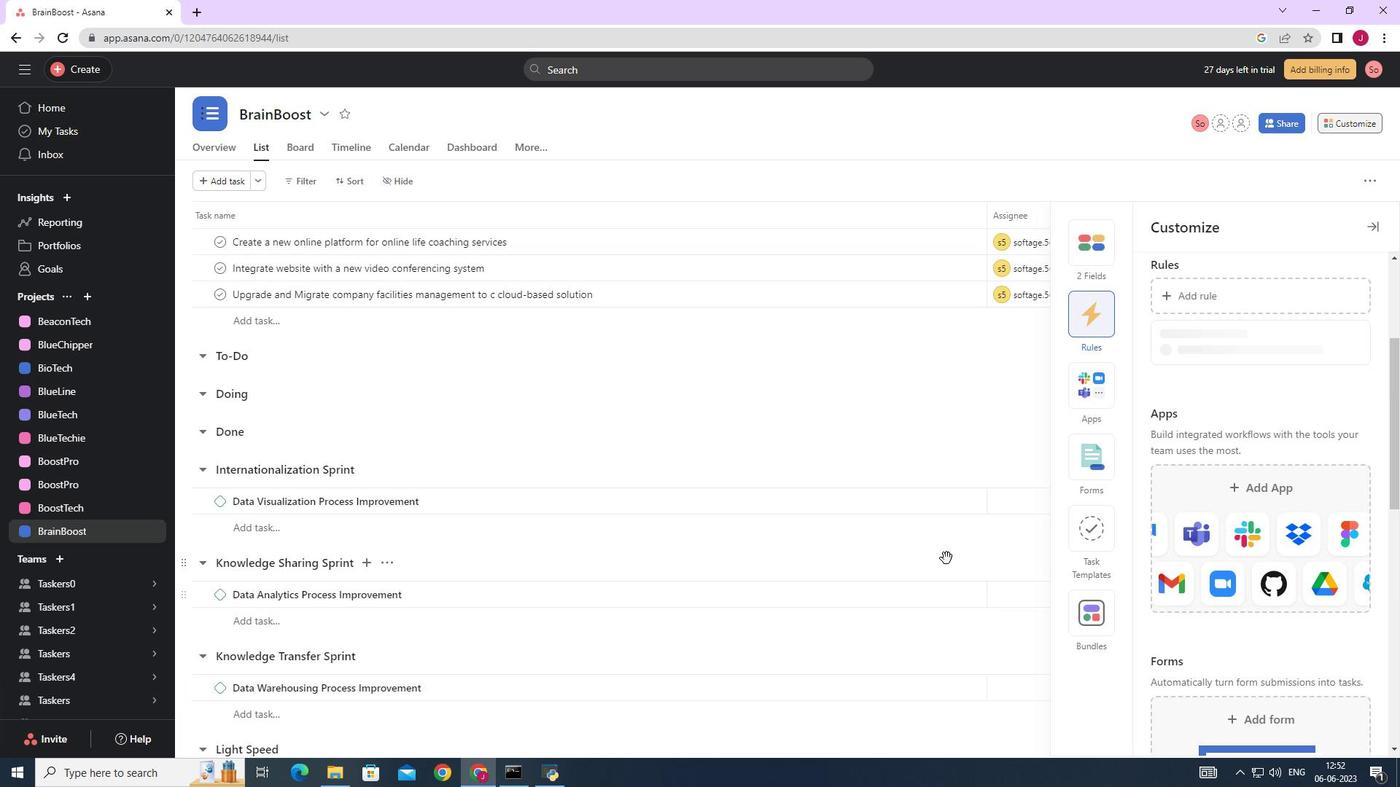
